 Task: Add Happy Snacks Circus Box Animal Crackers to the cart.
Action: Mouse moved to (278, 145)
Screenshot: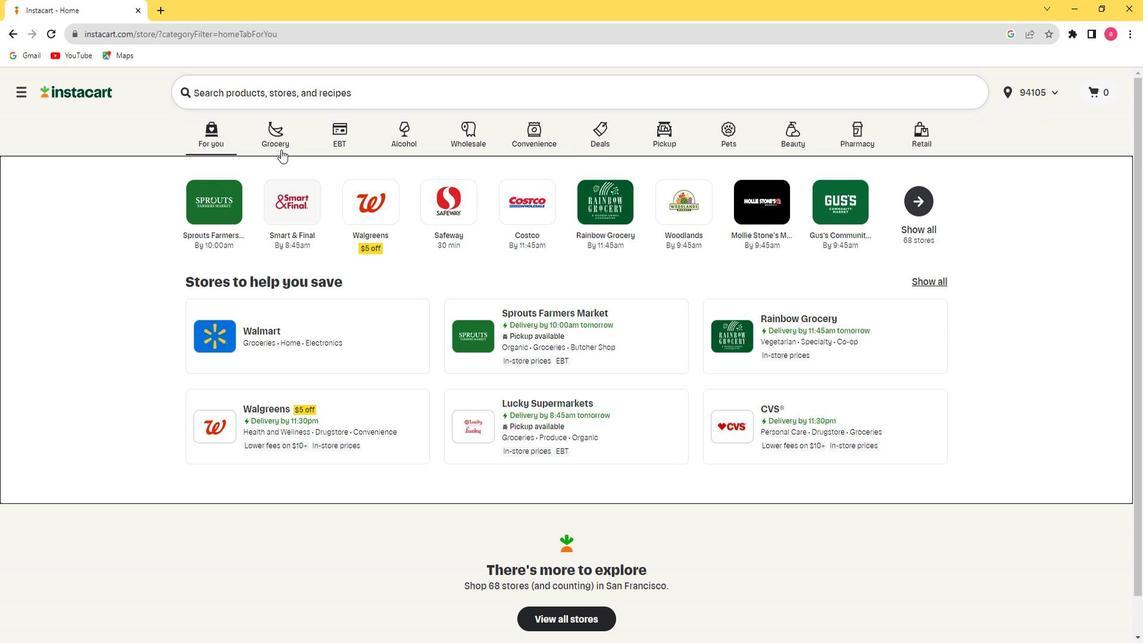 
Action: Mouse pressed left at (278, 145)
Screenshot: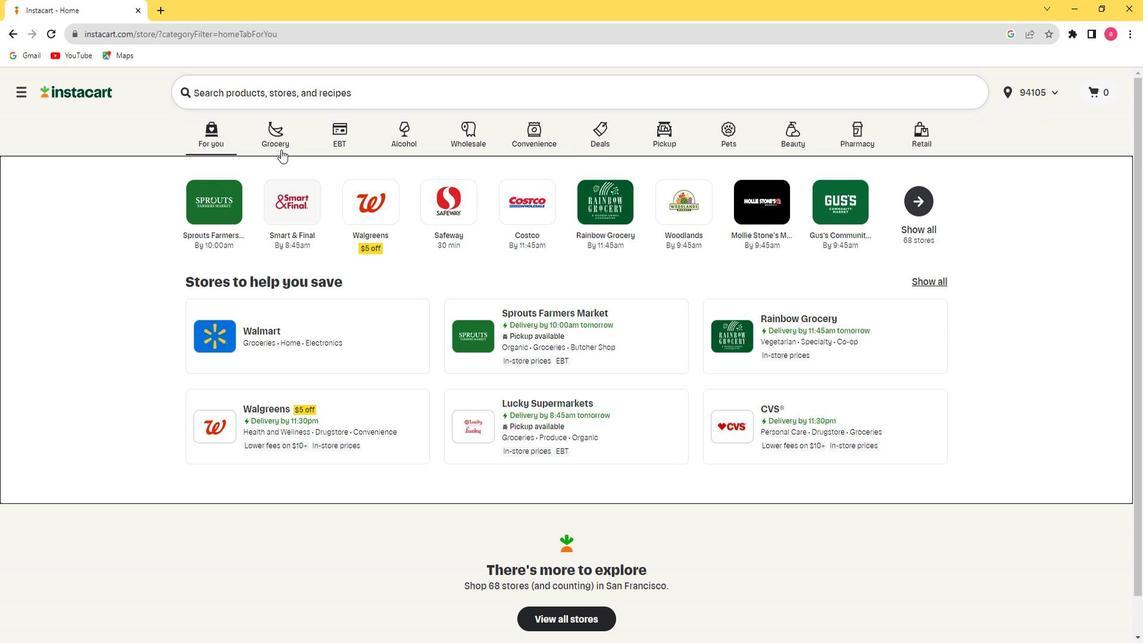 
Action: Mouse moved to (734, 212)
Screenshot: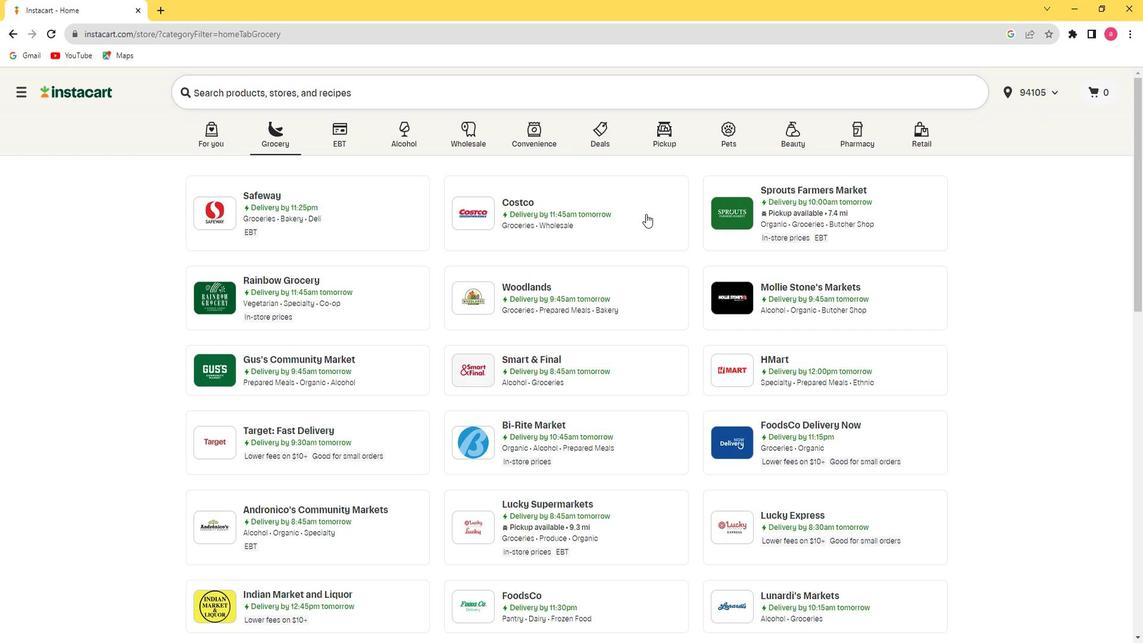 
Action: Mouse pressed left at (734, 212)
Screenshot: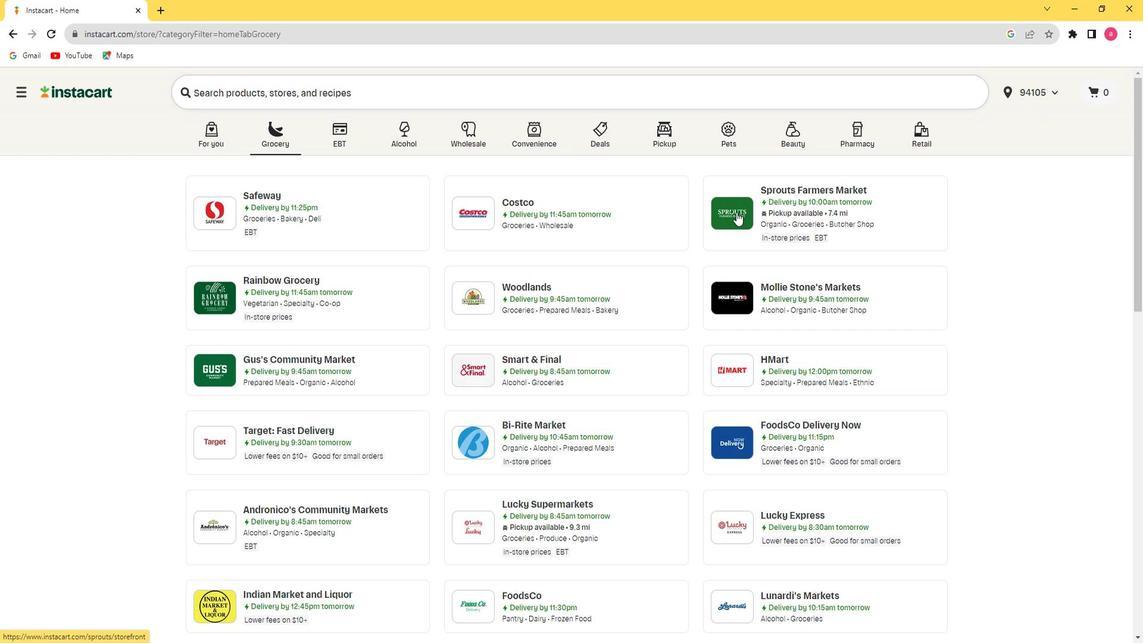 
Action: Mouse moved to (68, 500)
Screenshot: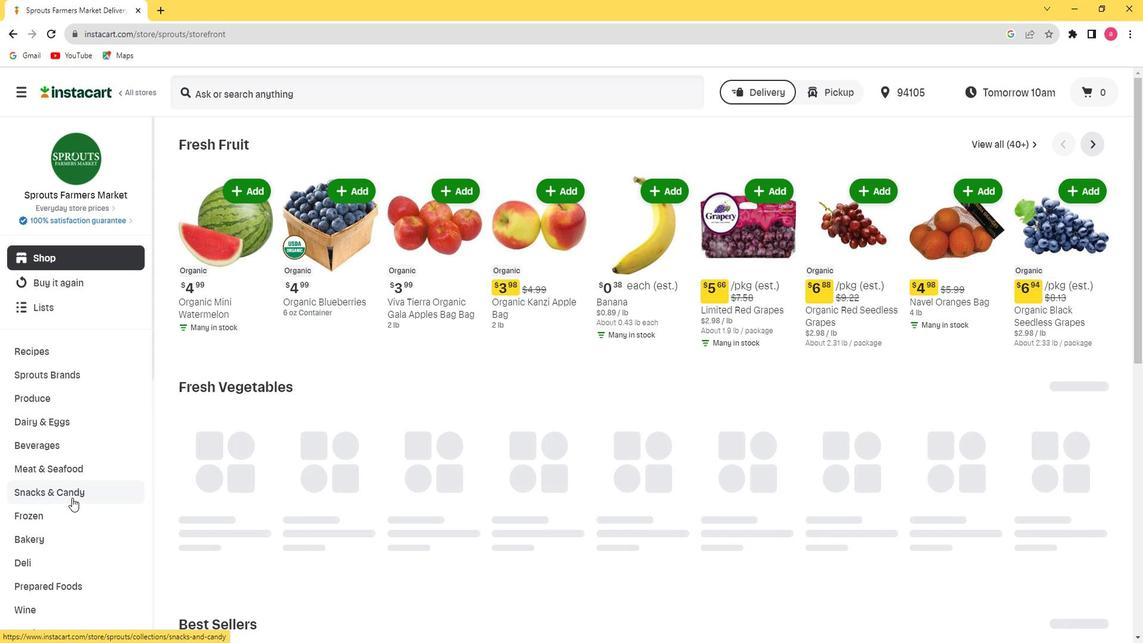 
Action: Mouse pressed left at (68, 500)
Screenshot: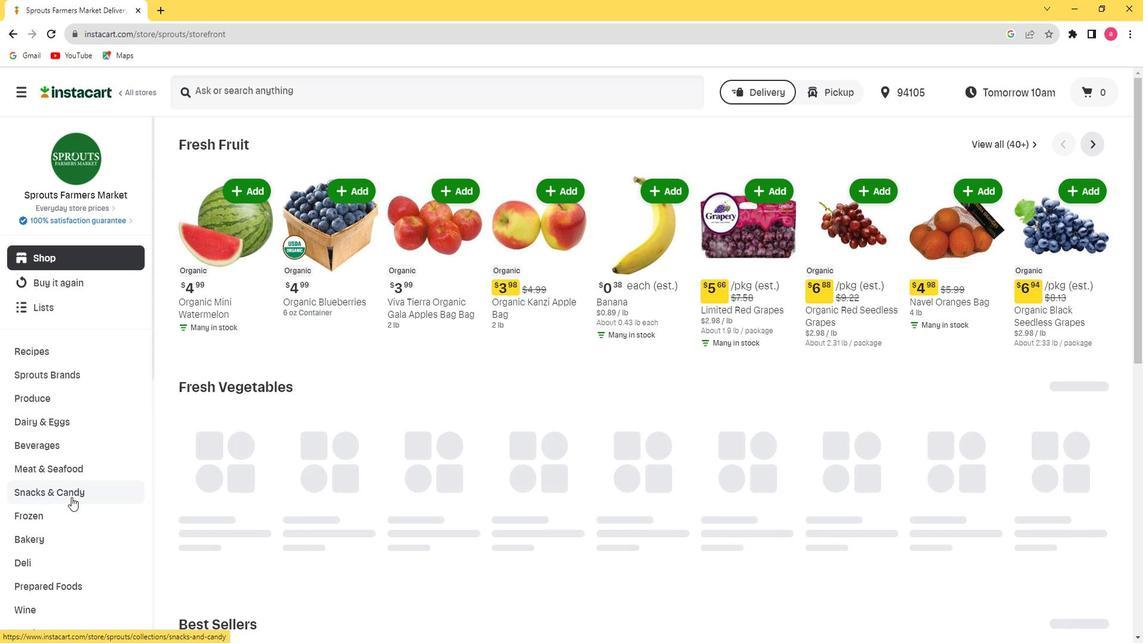 
Action: Mouse moved to (82, 535)
Screenshot: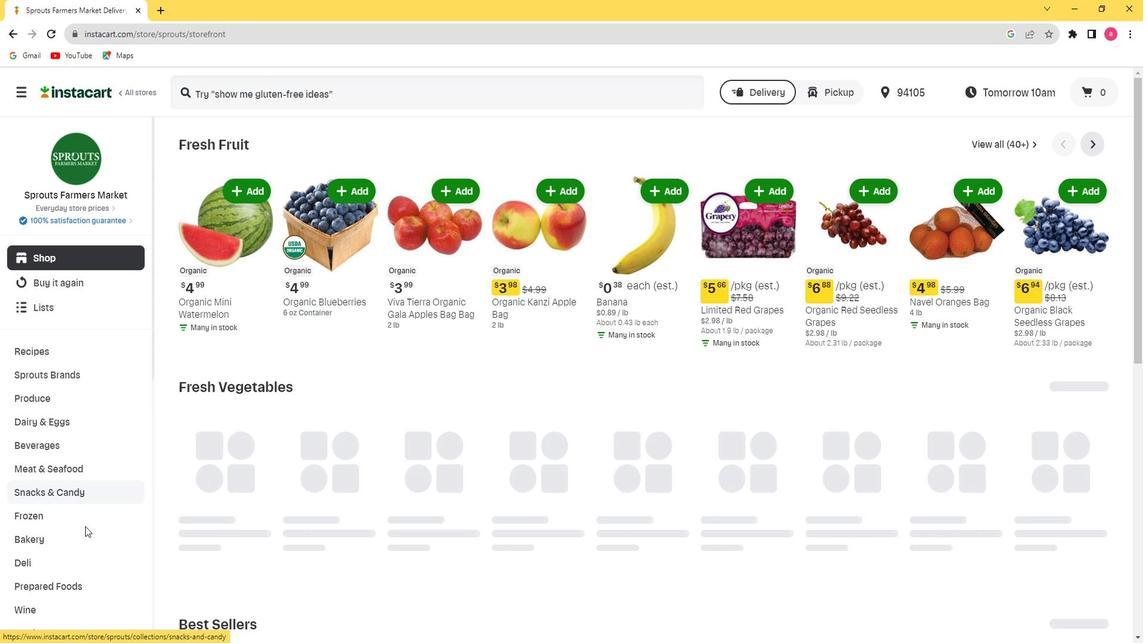 
Action: Mouse scrolled (82, 535) with delta (0, 0)
Screenshot: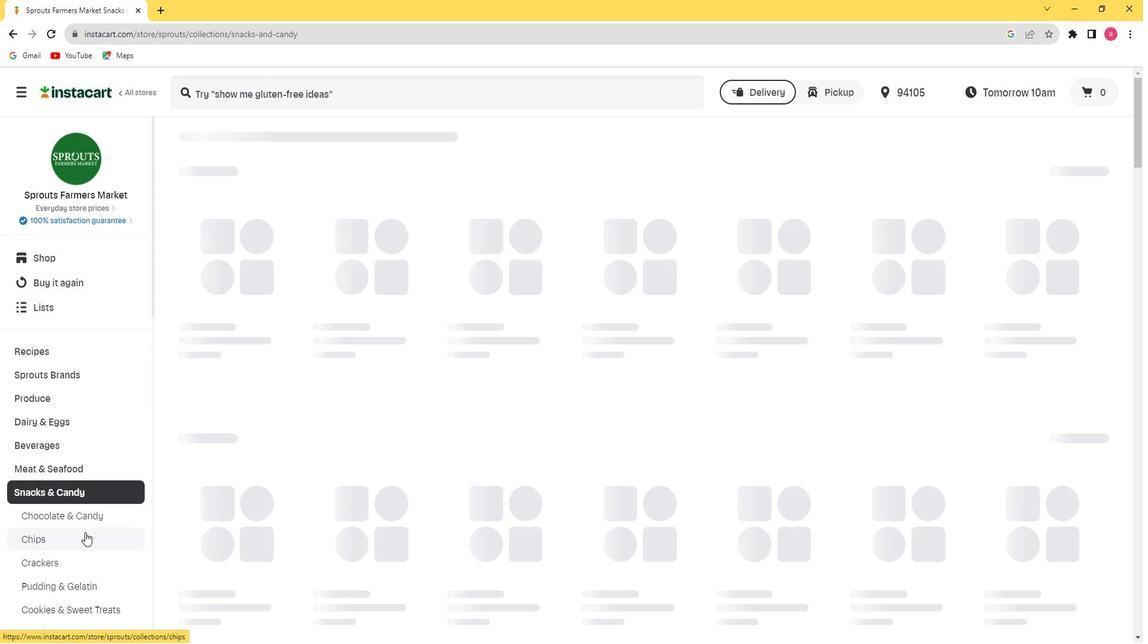 
Action: Mouse scrolled (82, 535) with delta (0, 0)
Screenshot: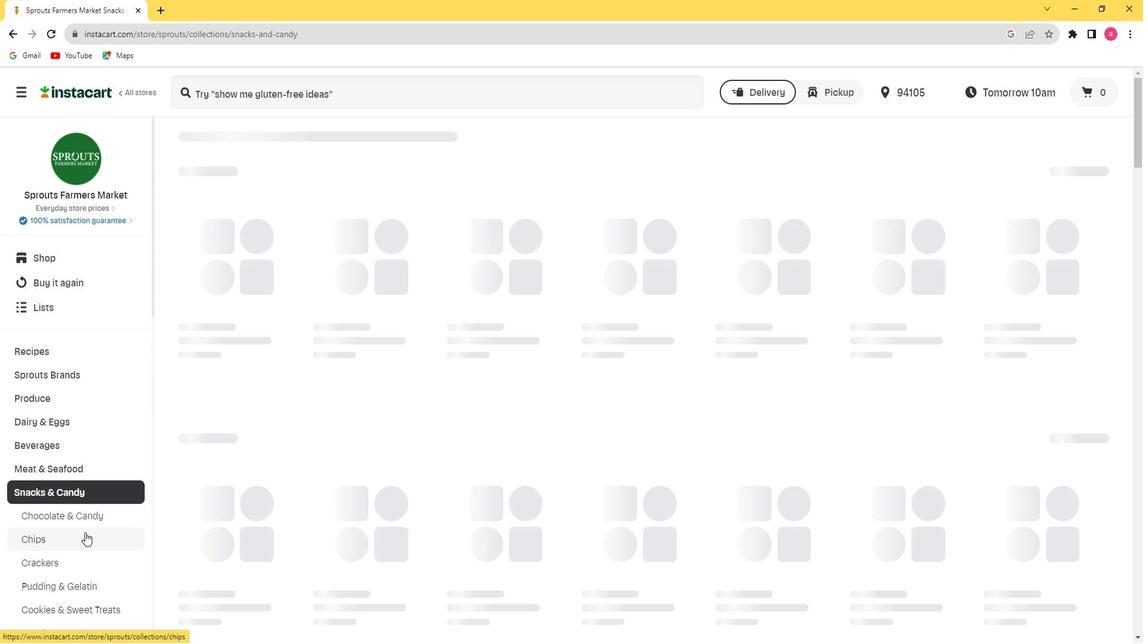 
Action: Mouse scrolled (82, 535) with delta (0, 0)
Screenshot: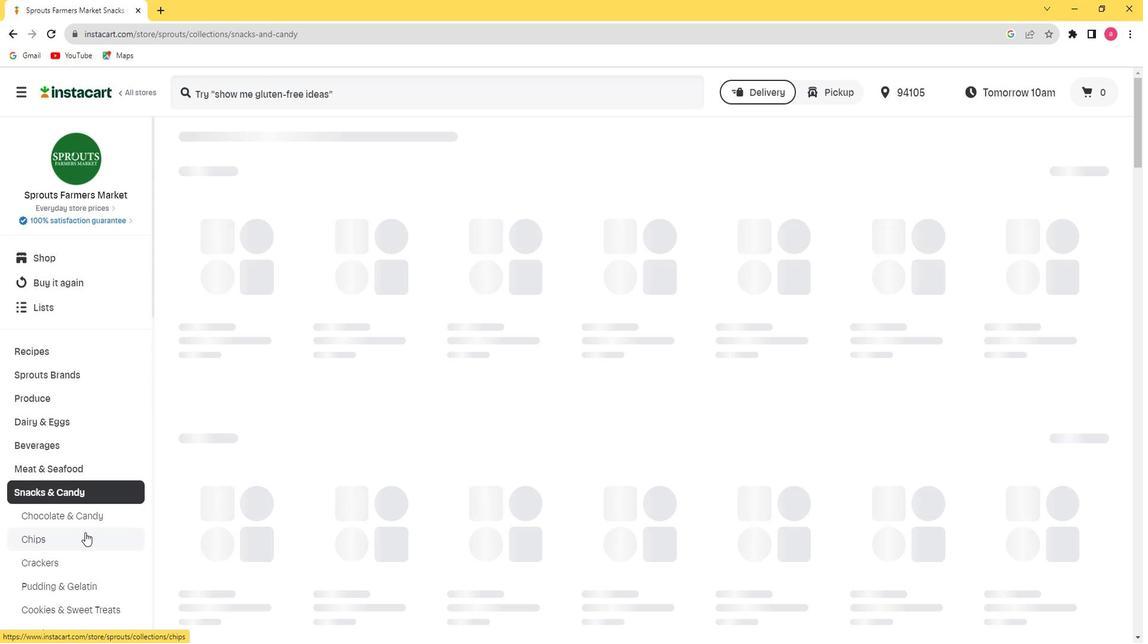 
Action: Mouse scrolled (82, 535) with delta (0, 0)
Screenshot: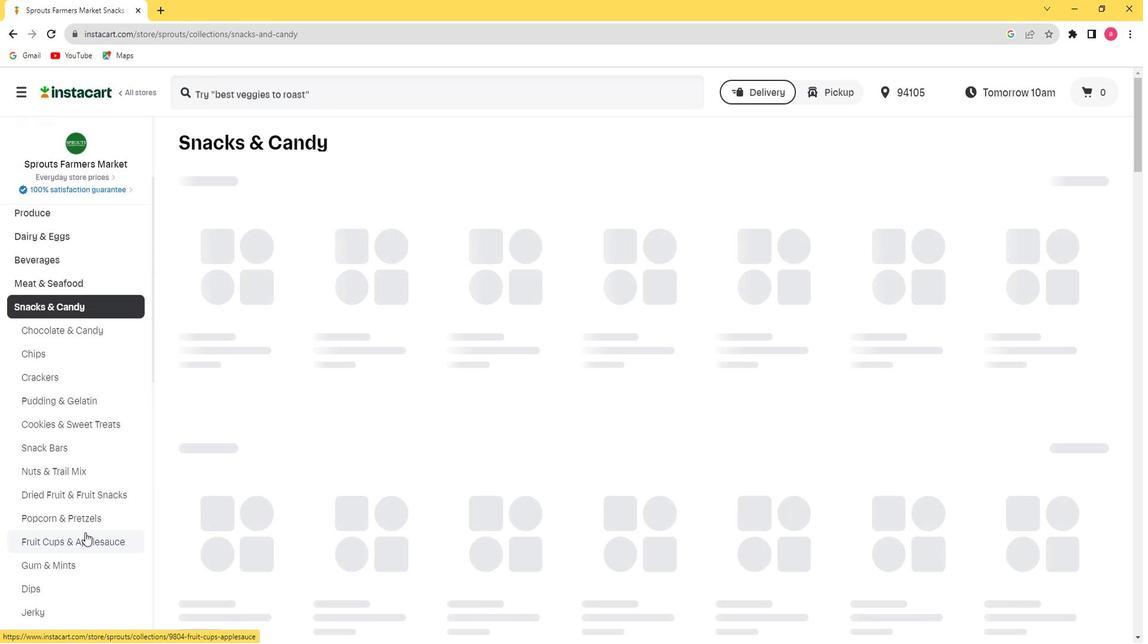 
Action: Mouse moved to (57, 319)
Screenshot: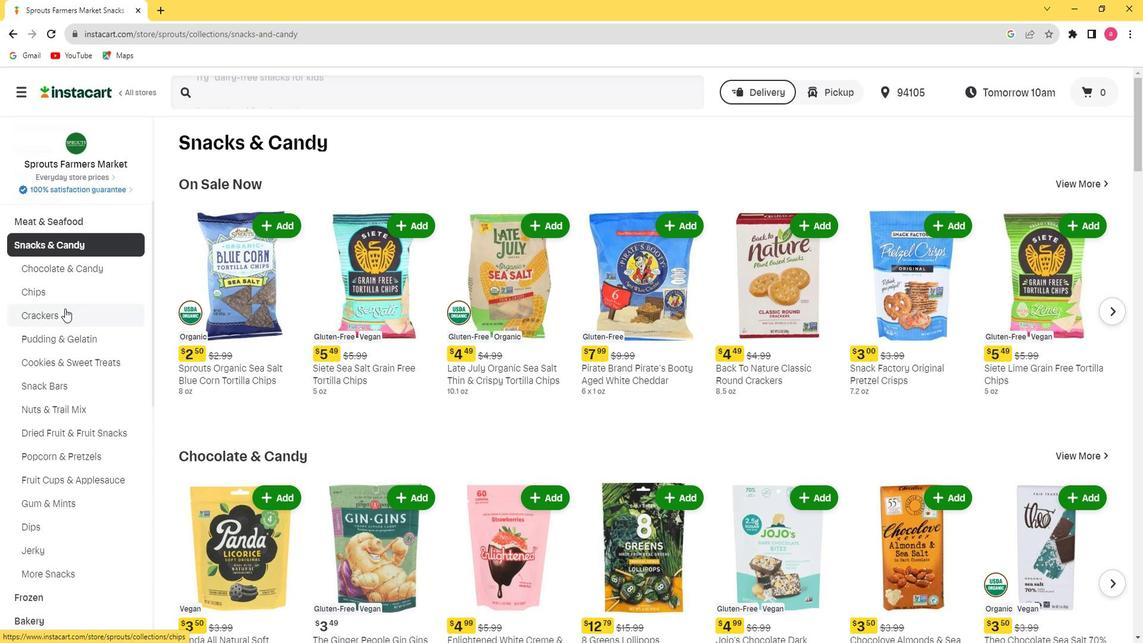 
Action: Mouse pressed left at (57, 319)
Screenshot: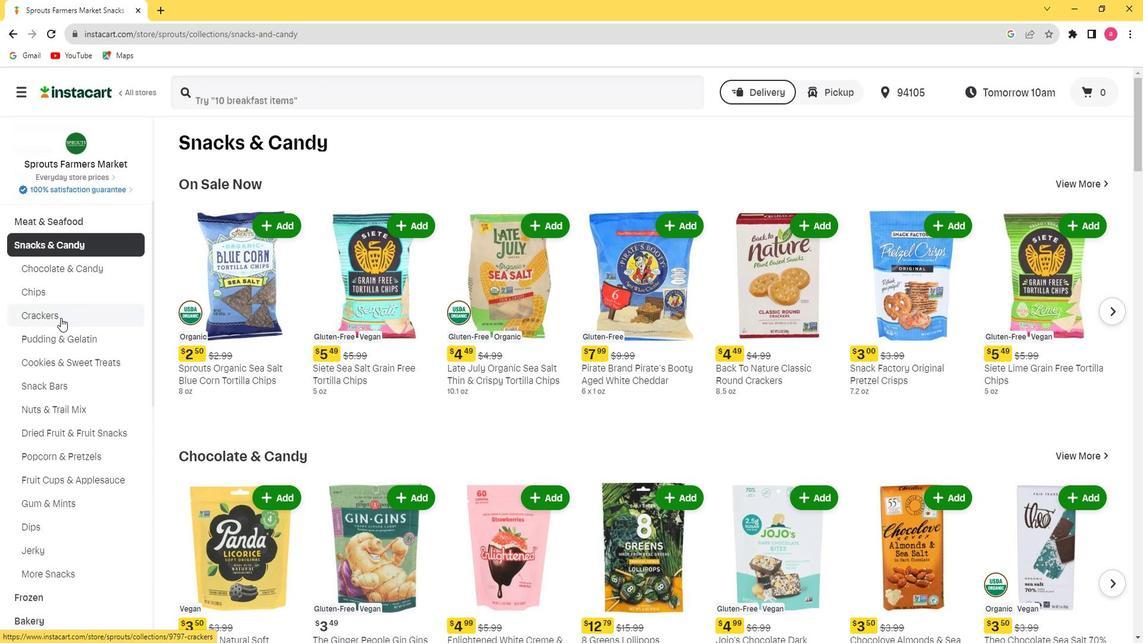 
Action: Mouse moved to (299, 101)
Screenshot: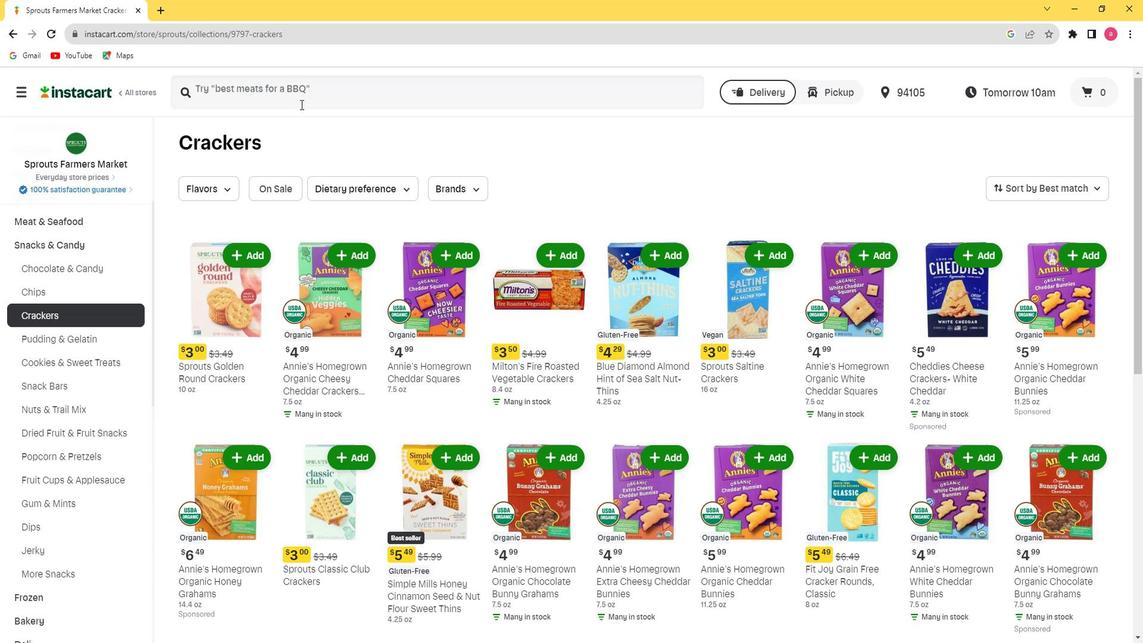 
Action: Mouse pressed left at (299, 101)
Screenshot: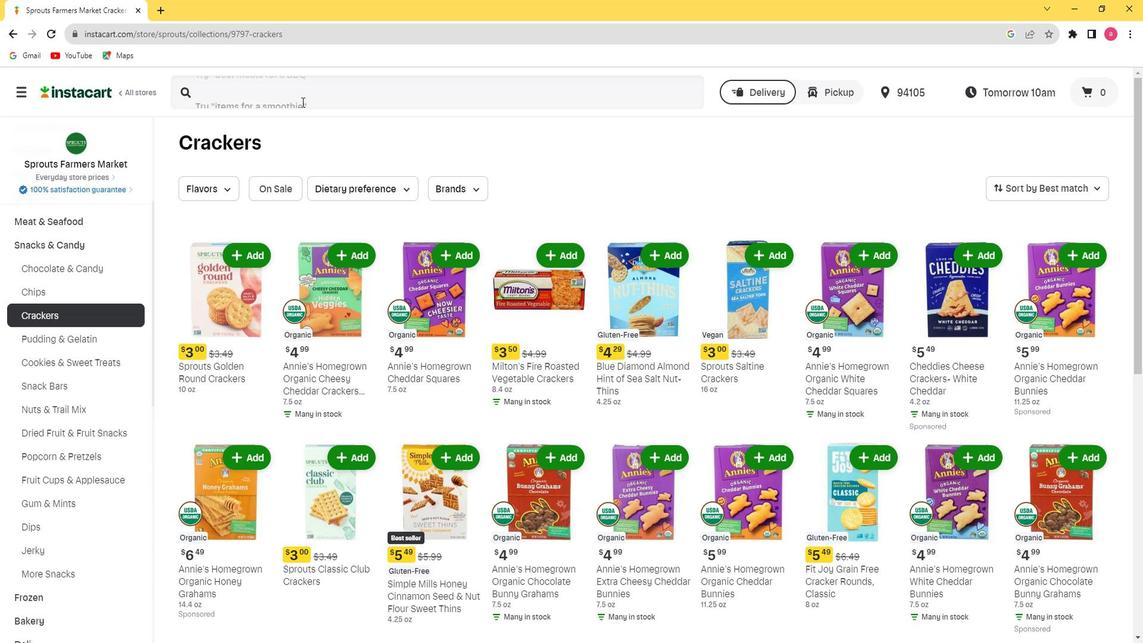 
Action: Key pressed <Key.shift>Happy<Key.space><Key.shift><Key.shift><Key.shift><Key.shift><Key.shift><Key.shift><Key.shift>Snacks<Key.space><Key.shift><Key.shift><Key.shift><Key.shift><Key.shift><Key.shift><Key.shift><Key.shift><Key.shift><Key.shift><Key.shift><Key.shift><Key.shift><Key.shift><Key.shift><Key.shift><Key.shift><Key.shift><Key.shift><Key.shift><Key.shift><Key.shift><Key.shift><Key.shift><Key.shift><Key.shift><Key.shift><Key.shift><Key.shift><Key.shift><Key.shift><Key.shift><Key.shift><Key.shift><Key.shift><Key.shift><Key.shift><Key.shift><Key.shift><Key.shift><Key.shift><Key.shift><Key.shift><Key.shift><Key.shift><Key.shift><Key.shift>Circus<Key.space><Key.shift><Key.shift><Key.shift>Box<Key.space><Key.shift>Animal<Key.space><Key.shift><Key.shift><Key.shift><Key.shift><Key.shift><Key.shift><Key.shift><Key.shift><Key.shift><Key.shift><Key.shift><Key.shift><Key.shift><Key.shift><Key.shift><Key.shift><Key.shift><Key.shift><Key.shift><Key.shift><Key.shift><Key.shift><Key.shift><Key.shift><Key.shift><Key.shift>Crackers<Key.enter>
Screenshot: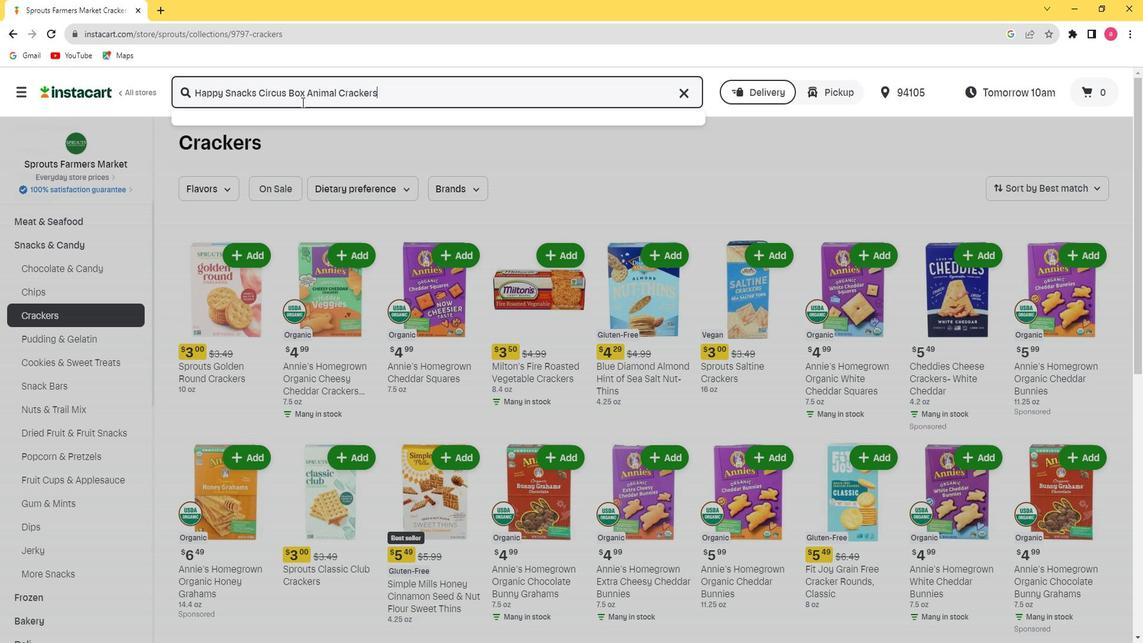 
Action: Mouse moved to (899, 438)
Screenshot: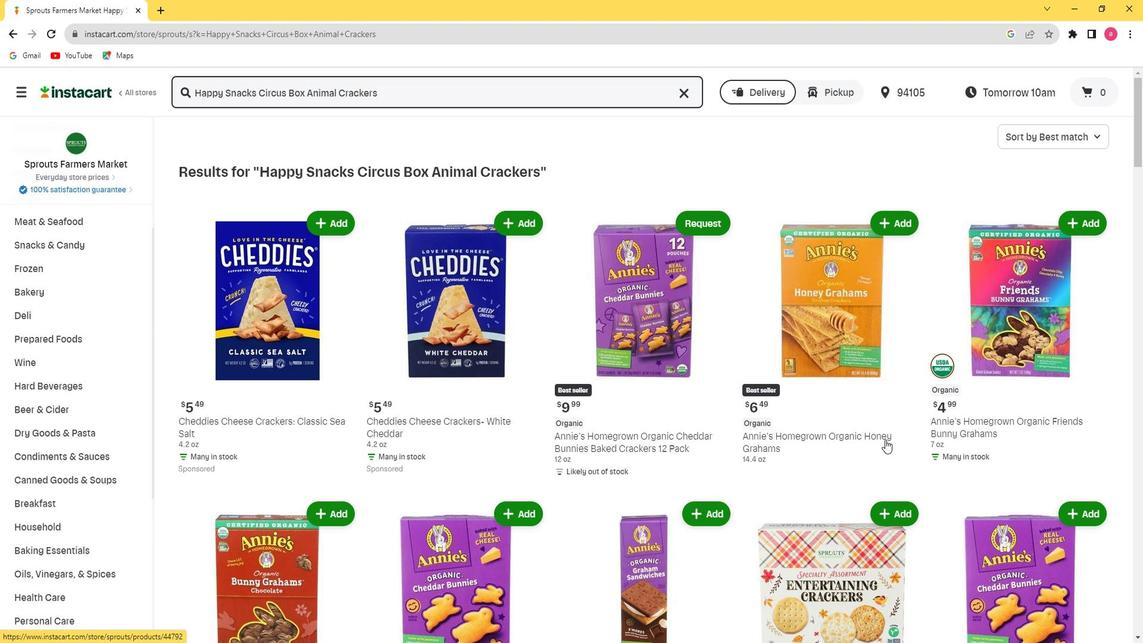 
Action: Mouse scrolled (899, 438) with delta (0, 0)
Screenshot: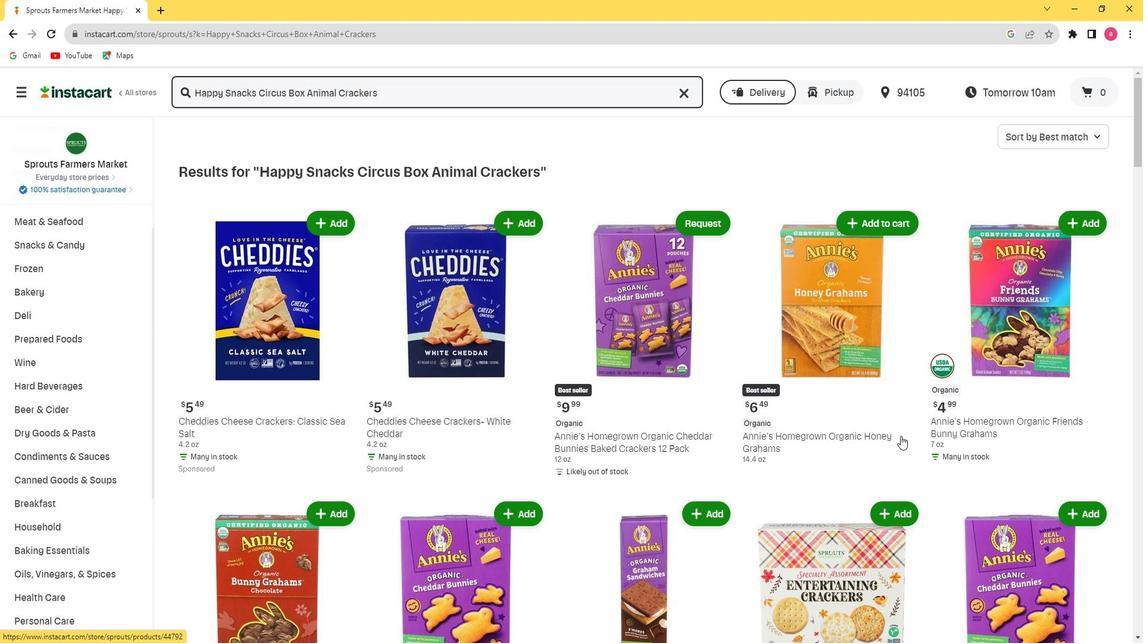 
Action: Mouse scrolled (899, 438) with delta (0, 0)
Screenshot: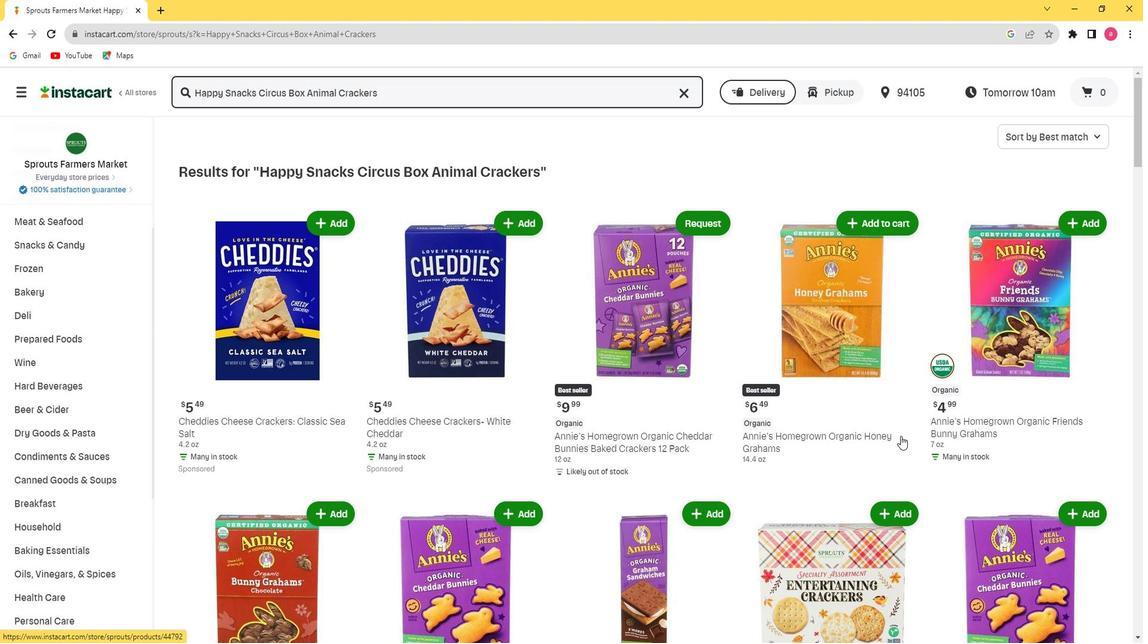 
Action: Mouse scrolled (899, 438) with delta (0, 0)
Screenshot: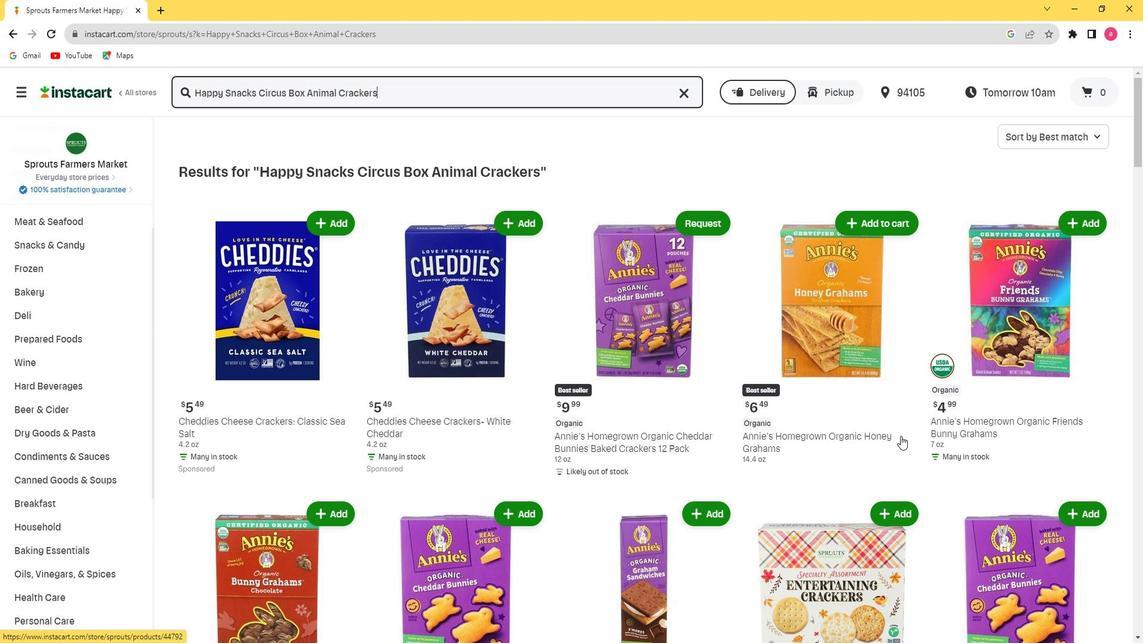 
Action: Mouse scrolled (899, 438) with delta (0, 0)
Screenshot: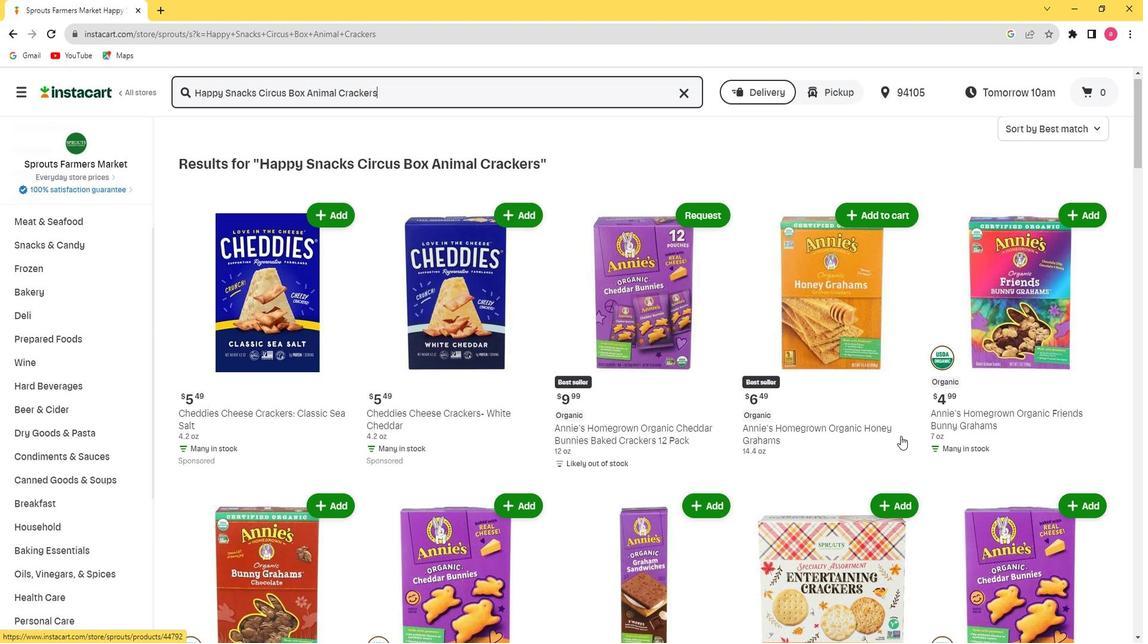 
Action: Mouse moved to (882, 462)
Screenshot: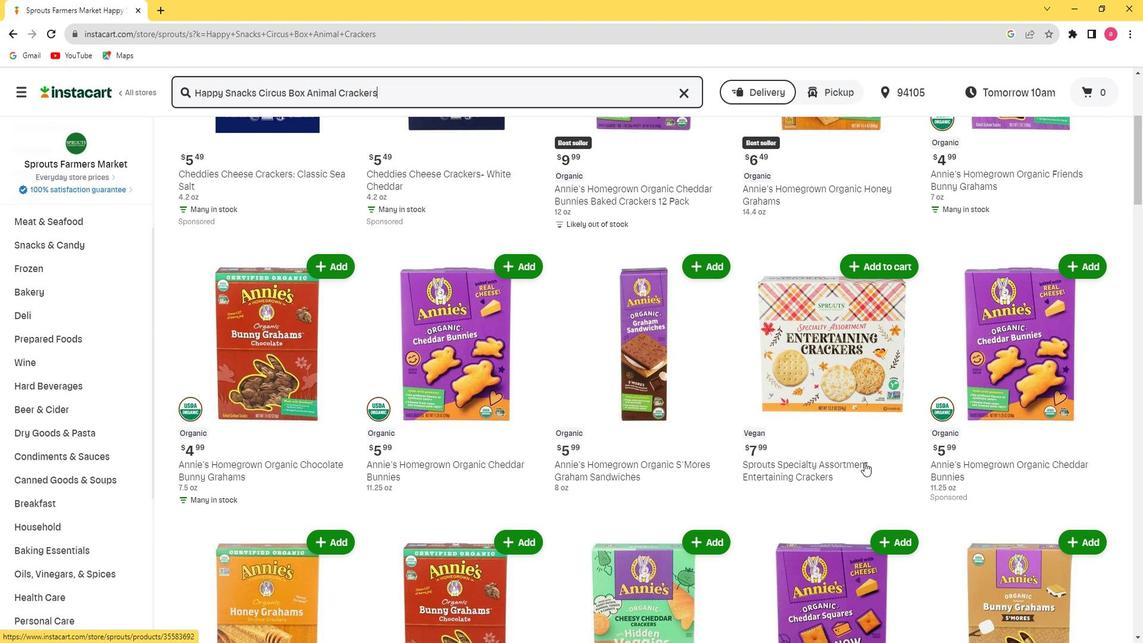 
Action: Mouse scrolled (882, 461) with delta (0, -1)
Screenshot: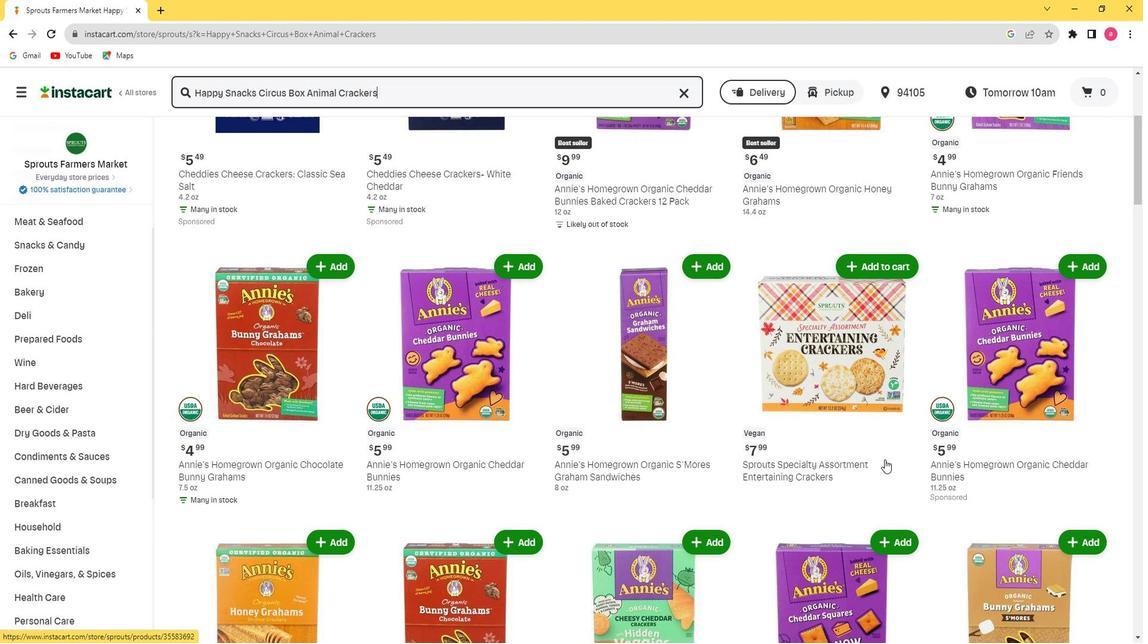 
Action: Mouse scrolled (882, 461) with delta (0, -1)
Screenshot: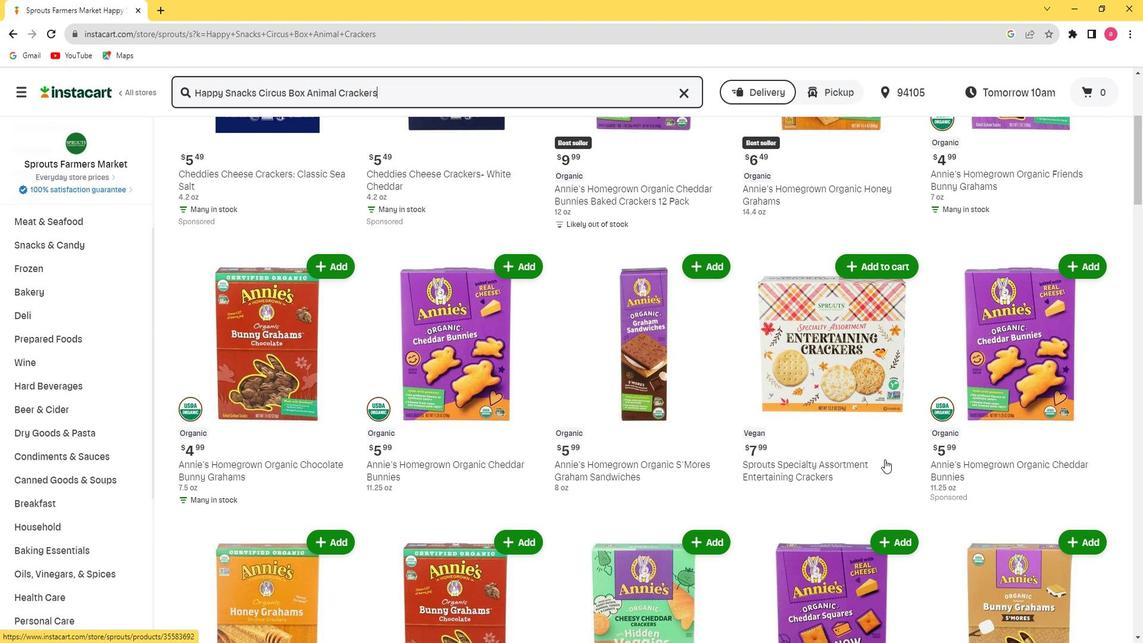 
Action: Mouse scrolled (882, 461) with delta (0, -1)
Screenshot: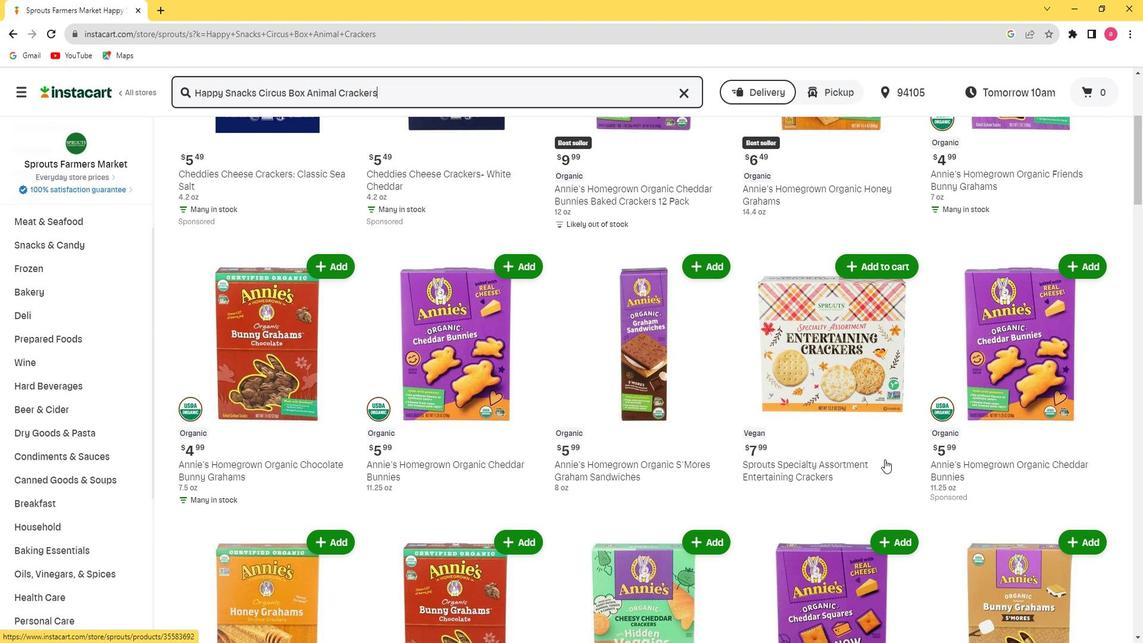 
Action: Mouse scrolled (882, 461) with delta (0, -1)
Screenshot: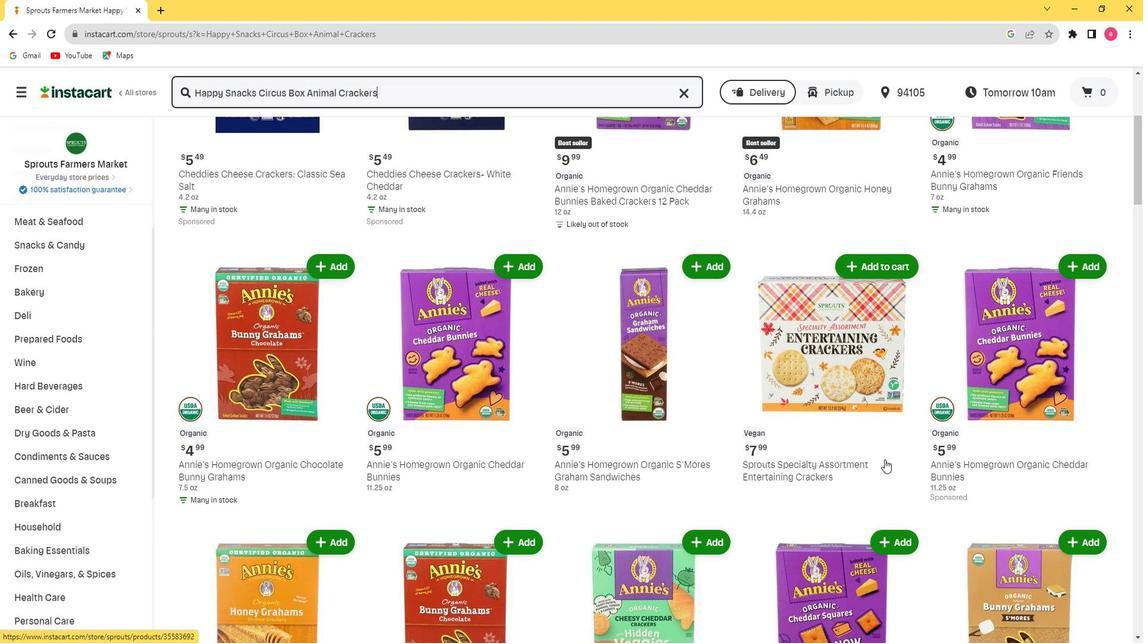 
Action: Mouse moved to (923, 507)
Screenshot: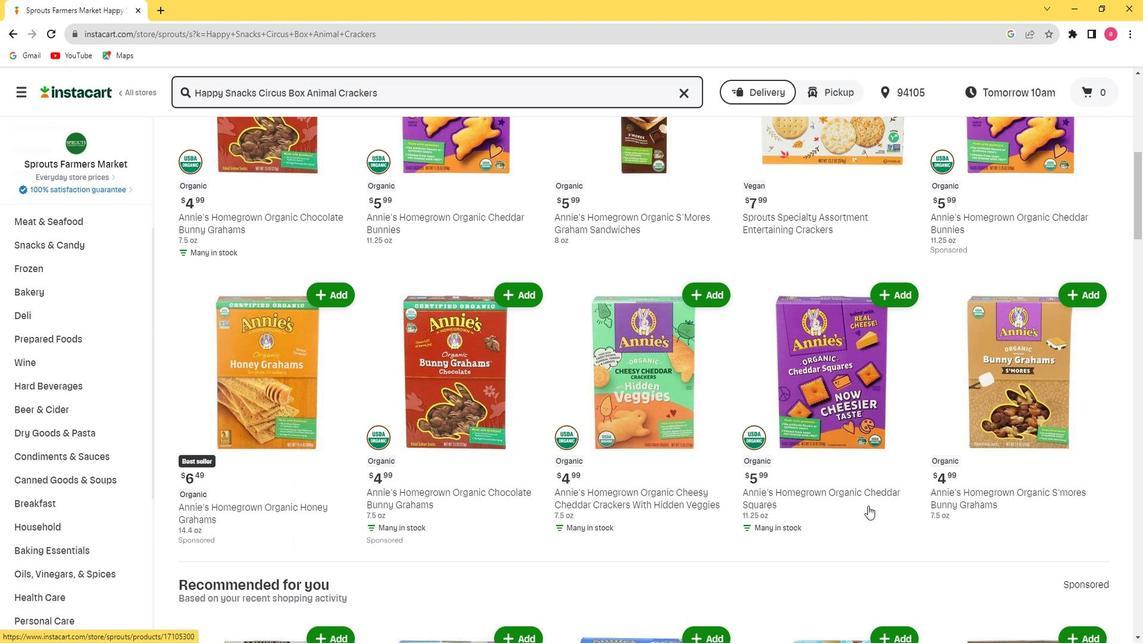 
Action: Mouse scrolled (923, 506) with delta (0, 0)
Screenshot: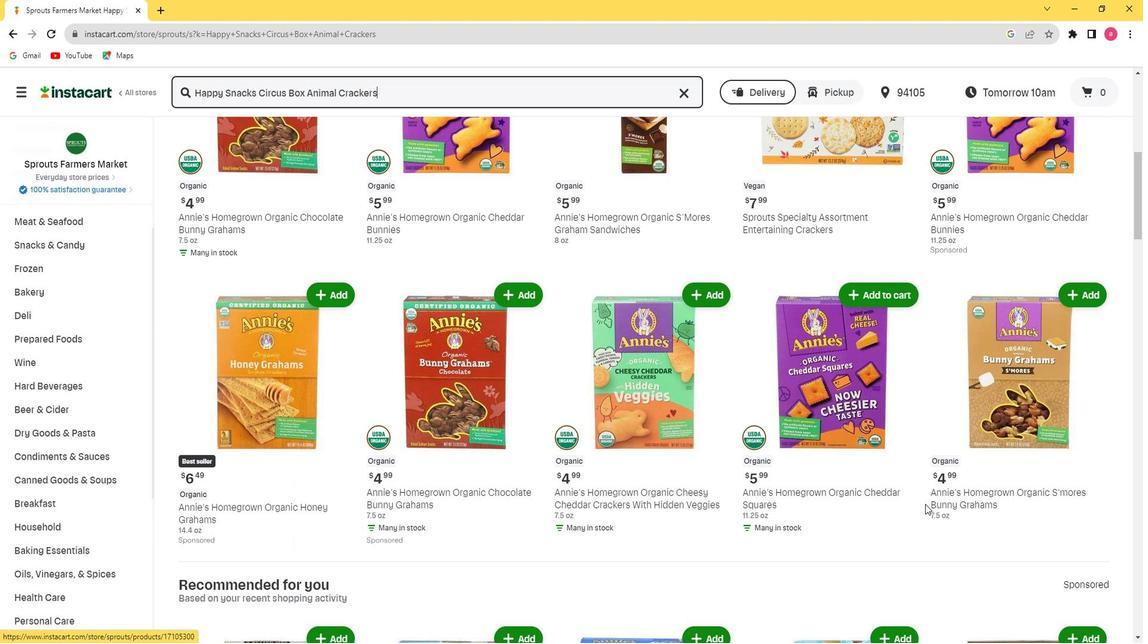 
Action: Mouse scrolled (923, 506) with delta (0, 0)
Screenshot: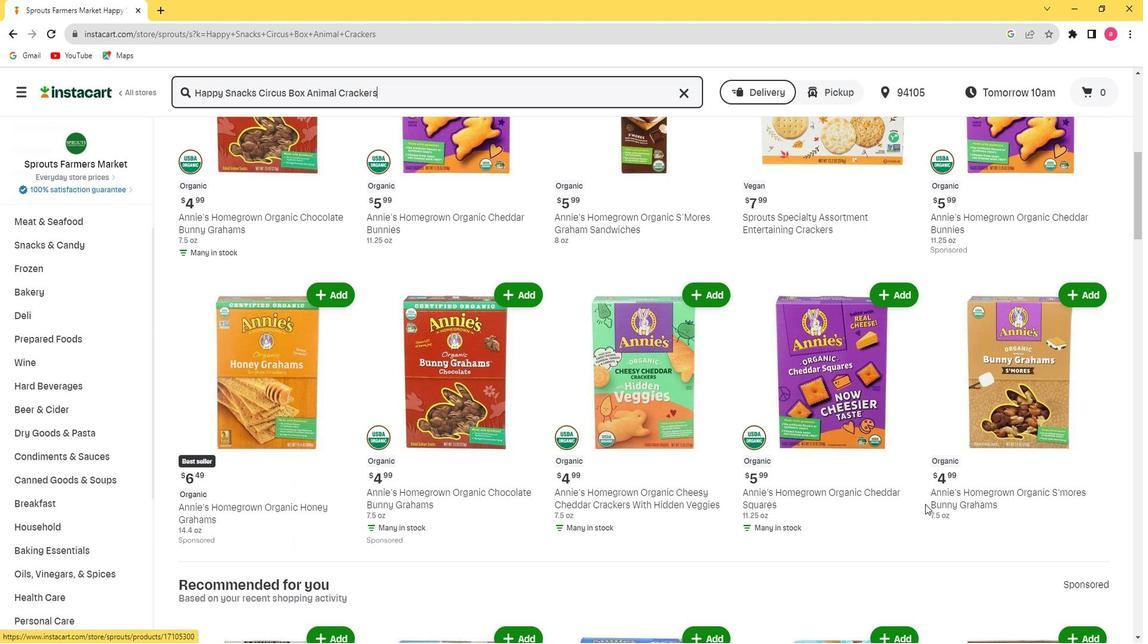 
Action: Mouse scrolled (923, 506) with delta (0, 0)
Screenshot: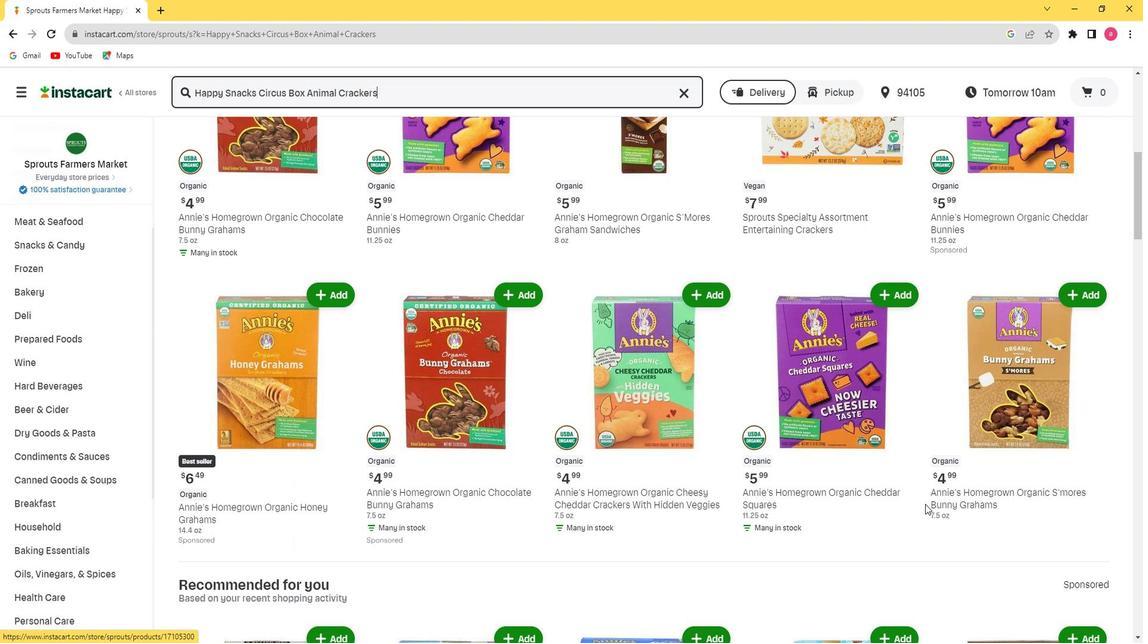 
Action: Mouse scrolled (923, 506) with delta (0, 0)
Screenshot: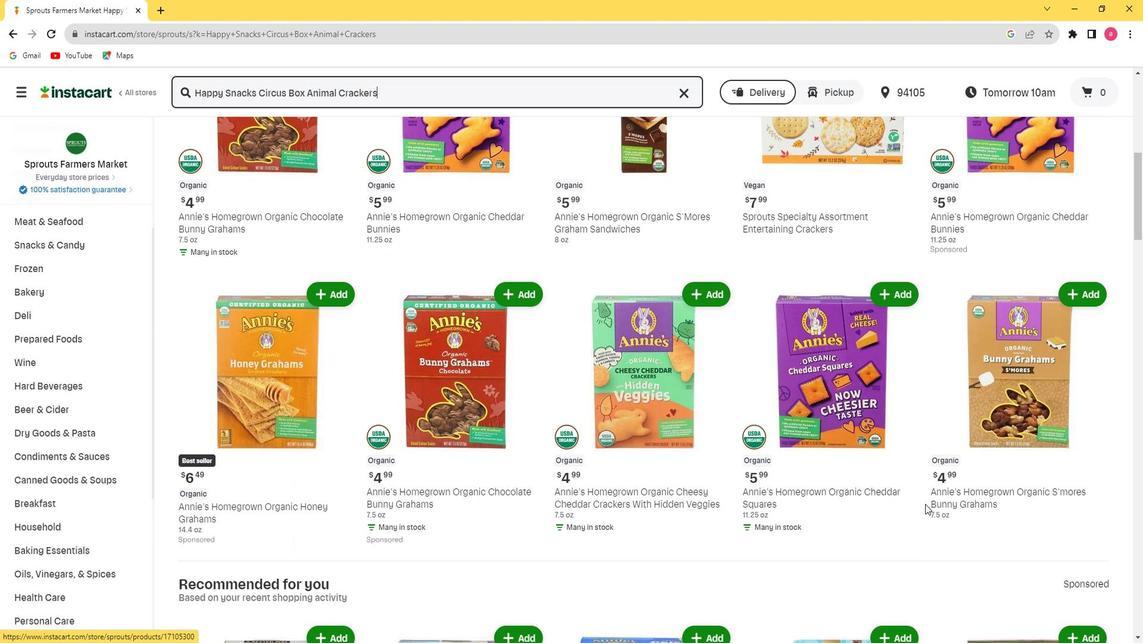 
Action: Mouse moved to (335, 508)
Screenshot: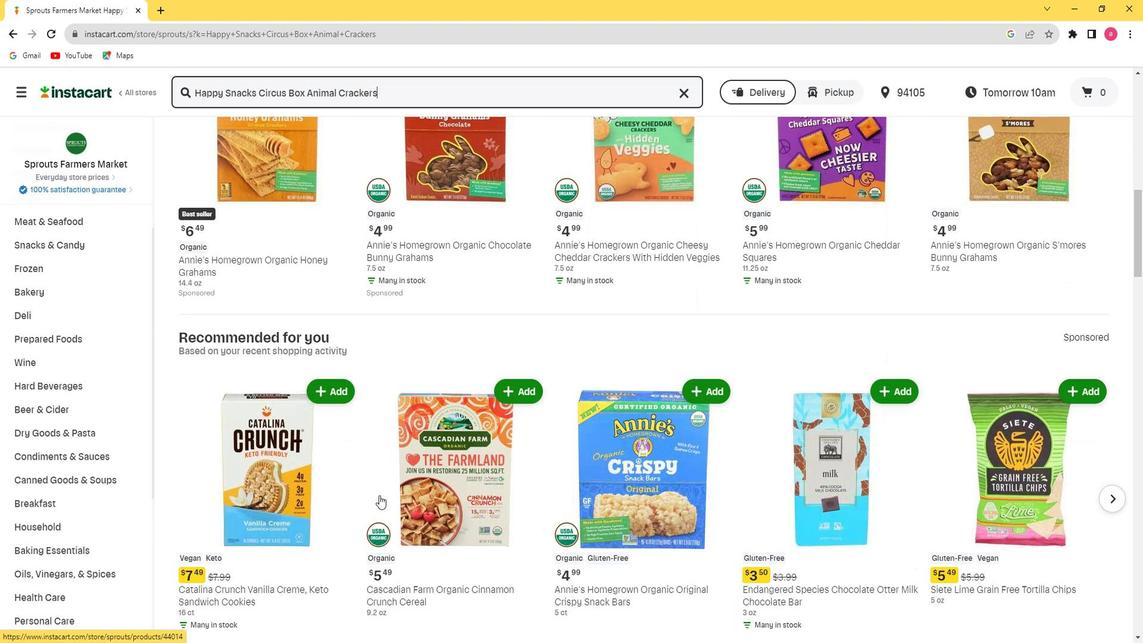 
Action: Mouse scrolled (335, 509) with delta (0, 0)
Screenshot: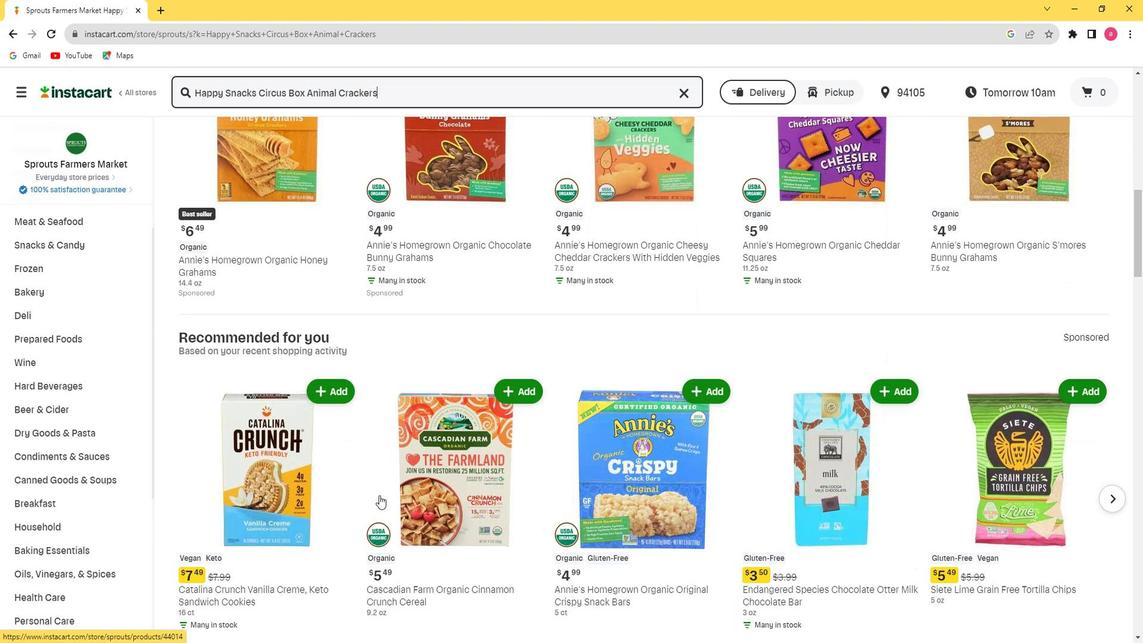 
Action: Mouse moved to (333, 509)
Screenshot: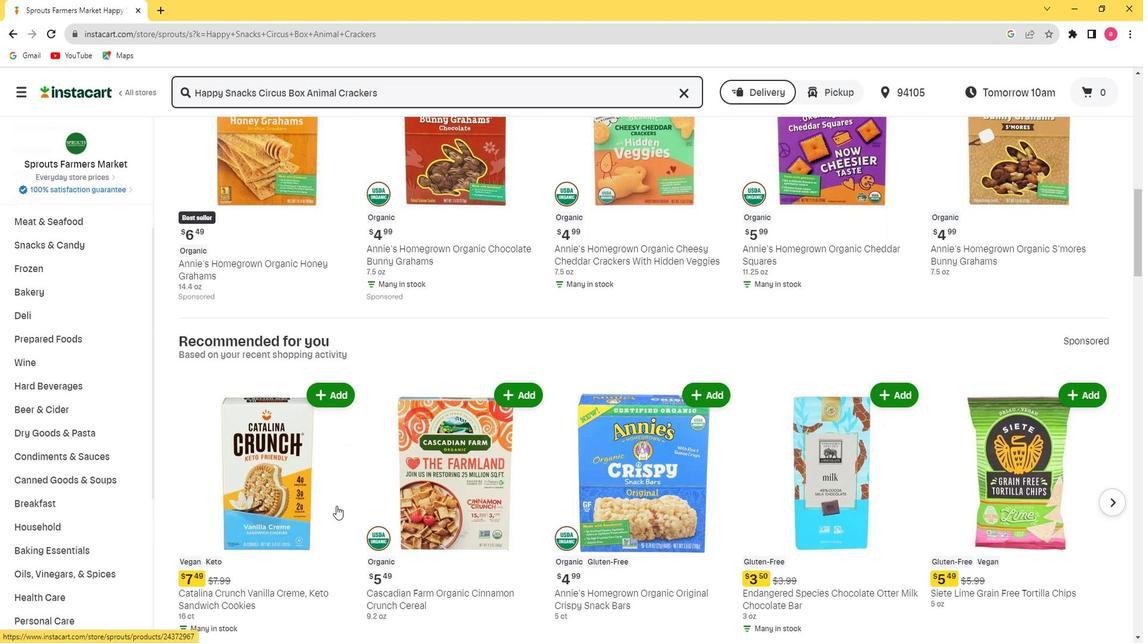 
Action: Mouse scrolled (333, 508) with delta (0, 0)
Screenshot: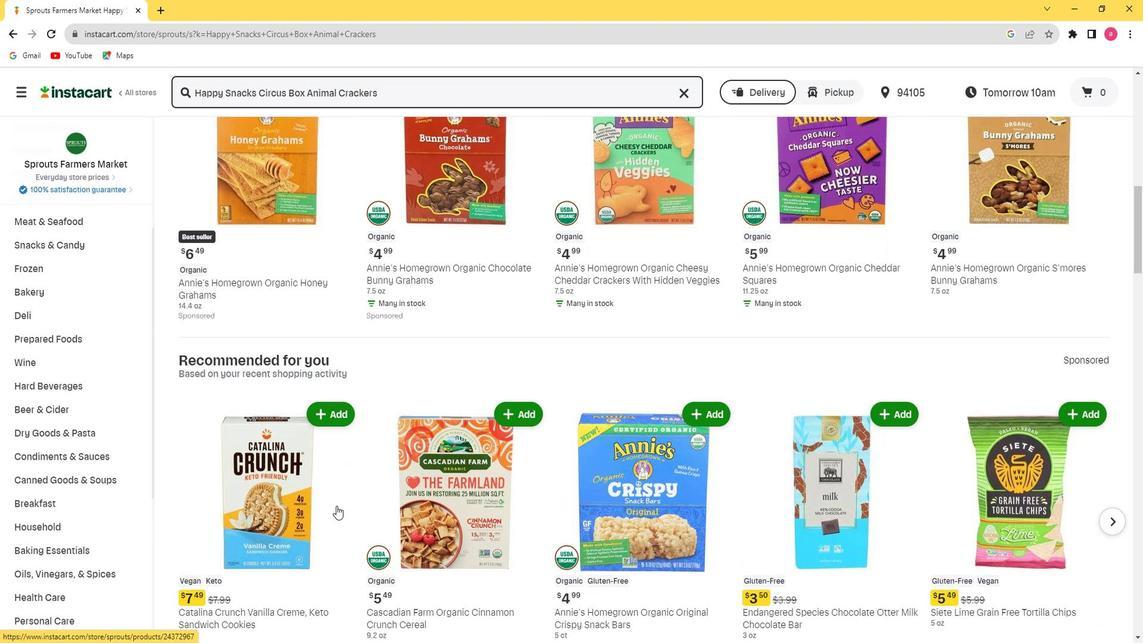 
Action: Mouse scrolled (333, 508) with delta (0, 0)
Screenshot: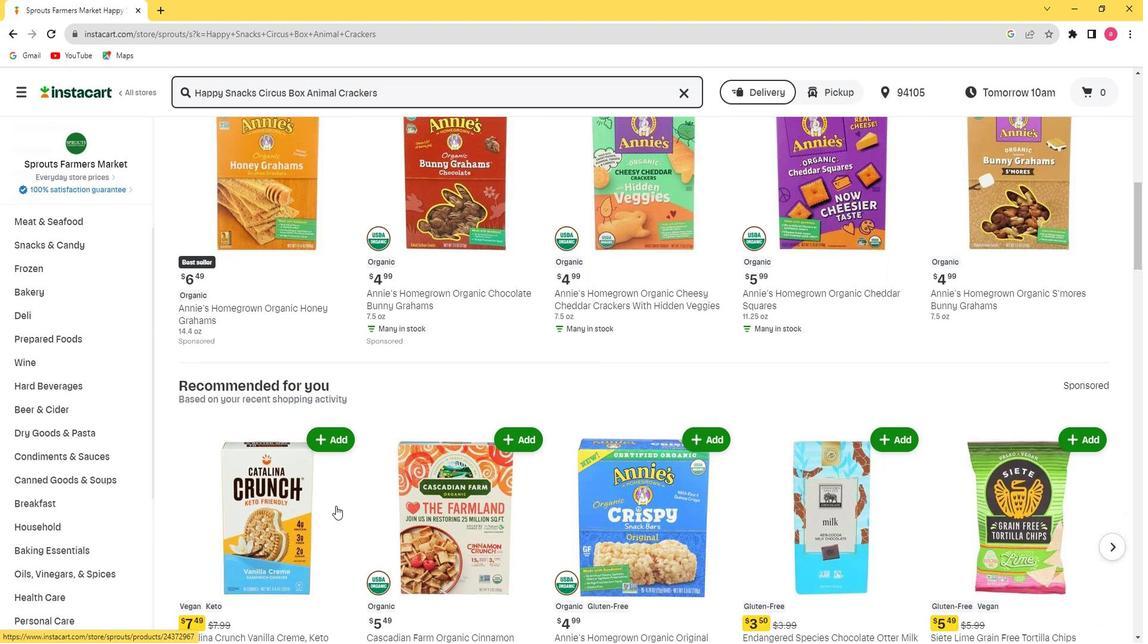 
Action: Mouse moved to (246, 523)
Screenshot: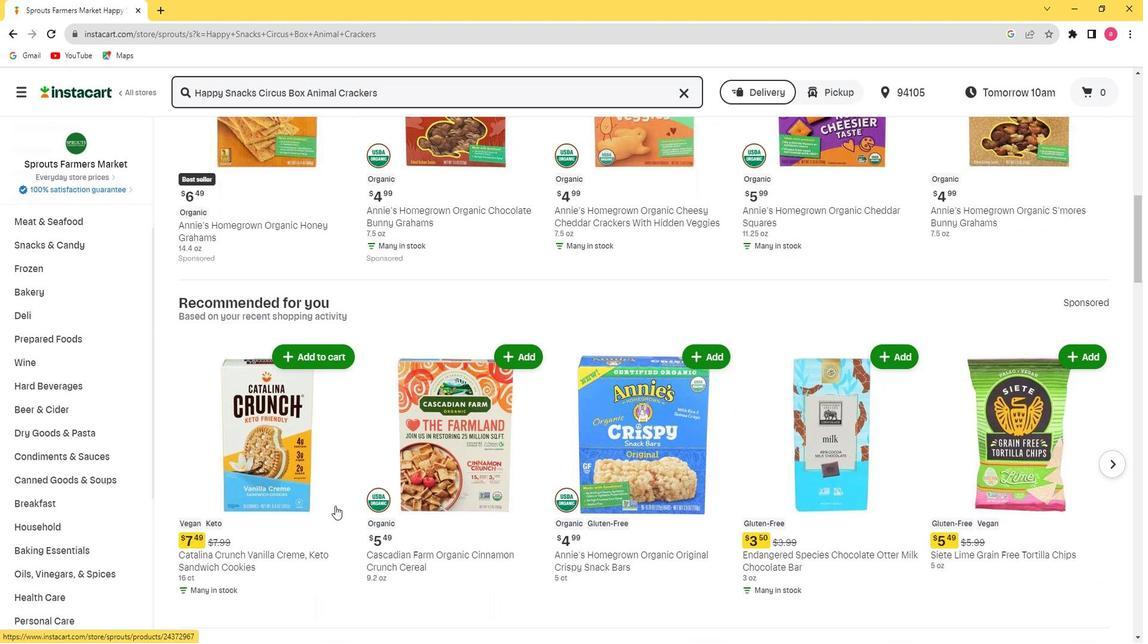 
Action: Mouse scrolled (246, 524) with delta (0, 0)
Screenshot: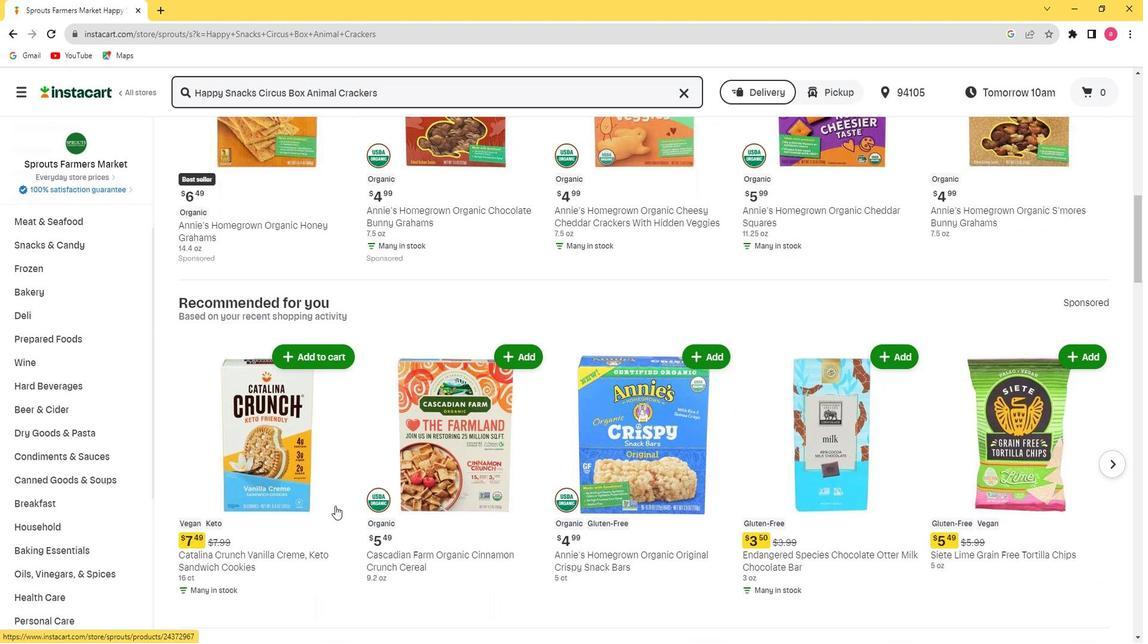 
Action: Mouse moved to (247, 530)
Screenshot: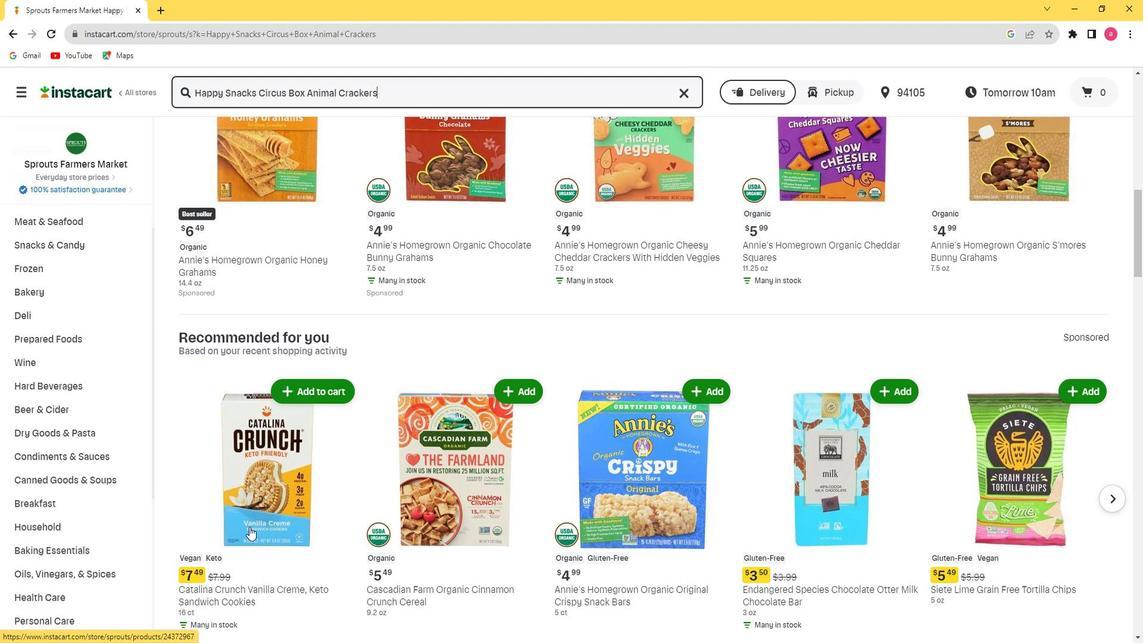 
Action: Mouse scrolled (247, 529) with delta (0, 0)
Screenshot: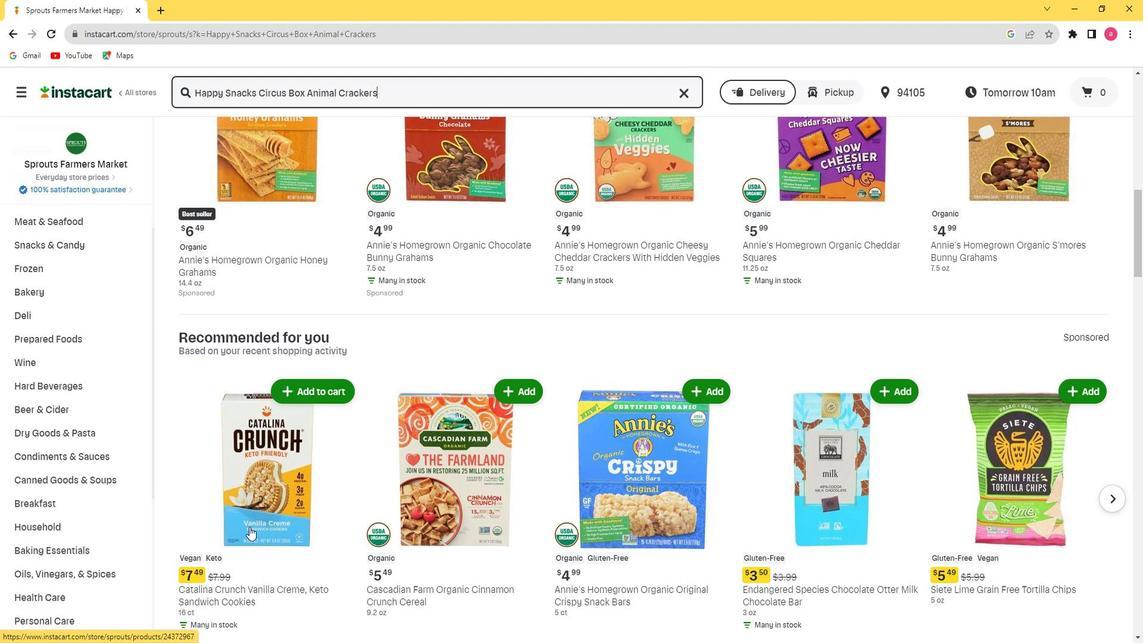 
Action: Mouse moved to (248, 530)
Screenshot: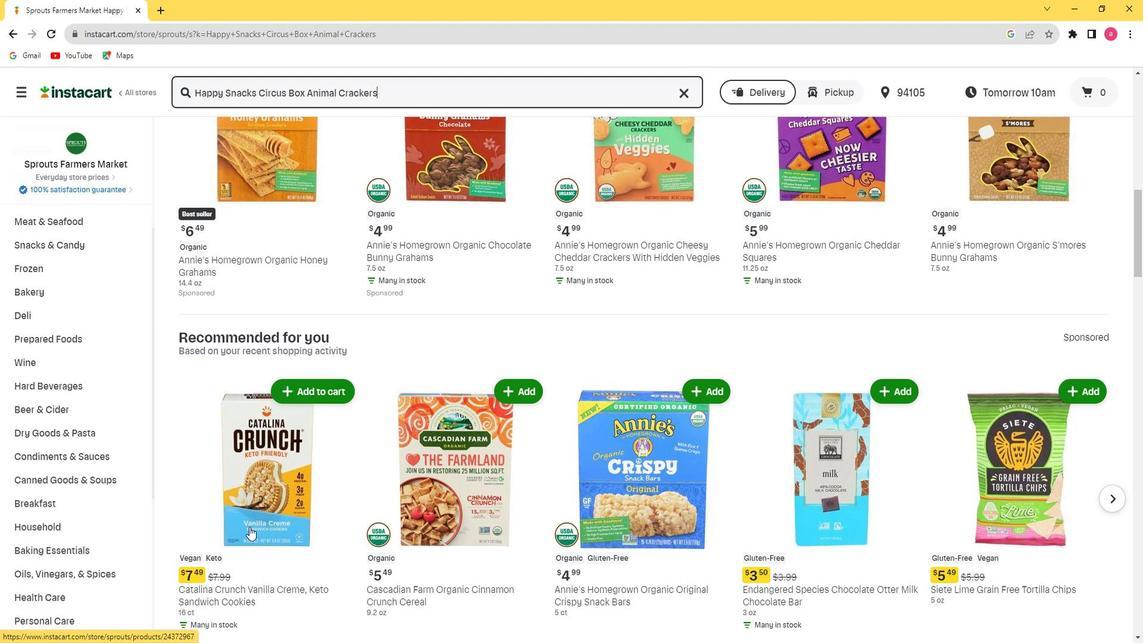 
Action: Mouse scrolled (248, 529) with delta (0, 0)
Screenshot: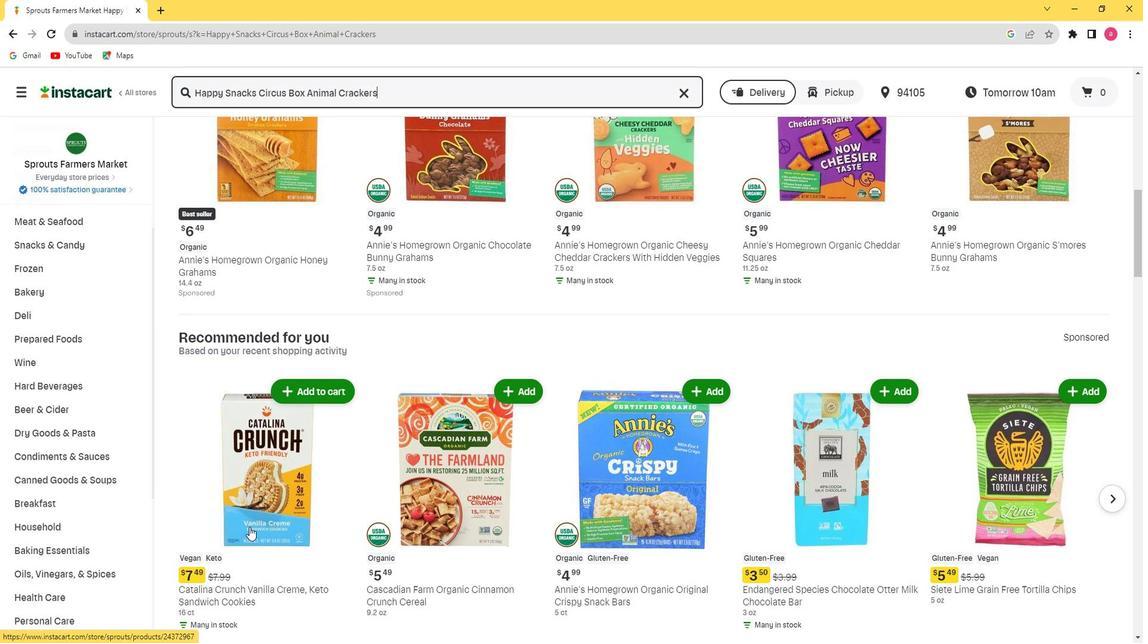 
Action: Mouse scrolled (248, 529) with delta (0, 0)
Screenshot: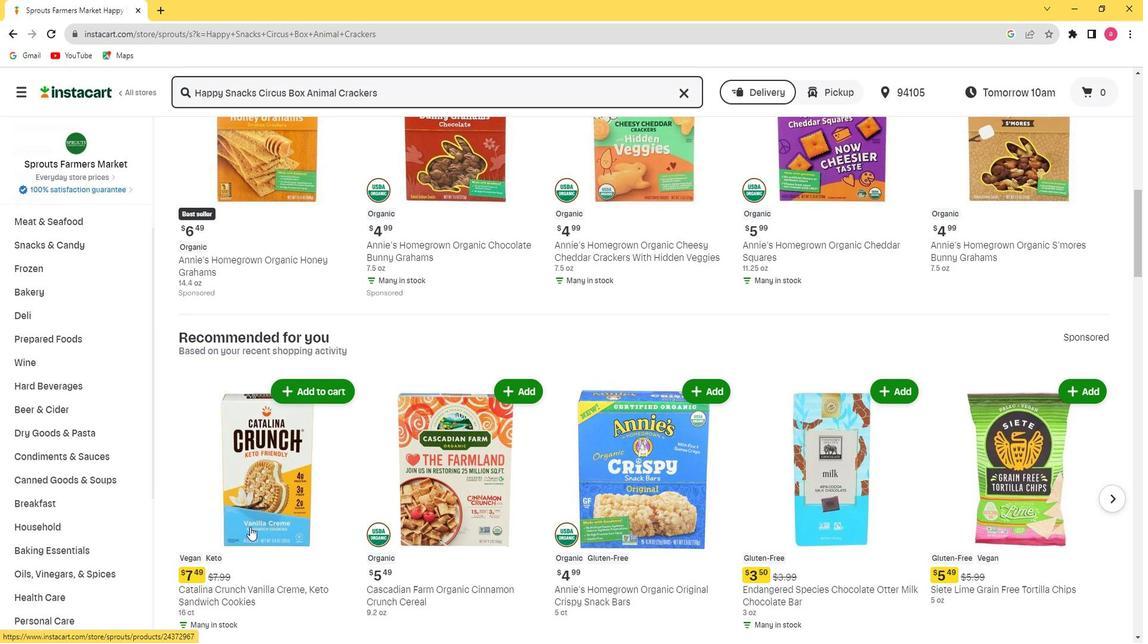 
Action: Mouse moved to (932, 430)
Screenshot: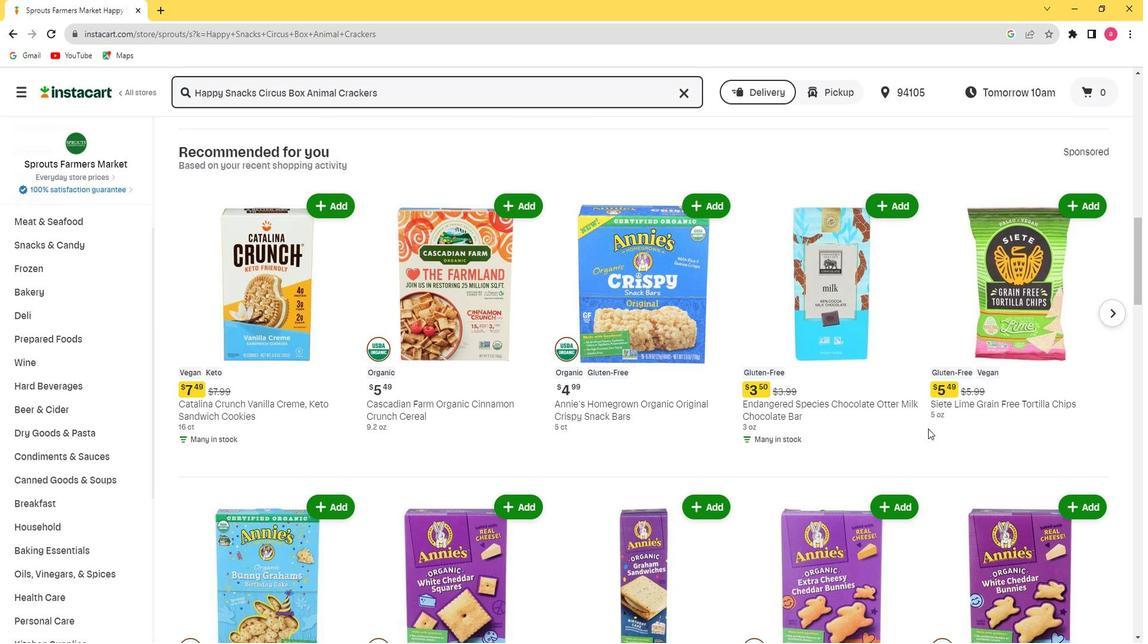 
Action: Mouse scrolled (932, 429) with delta (0, 0)
Screenshot: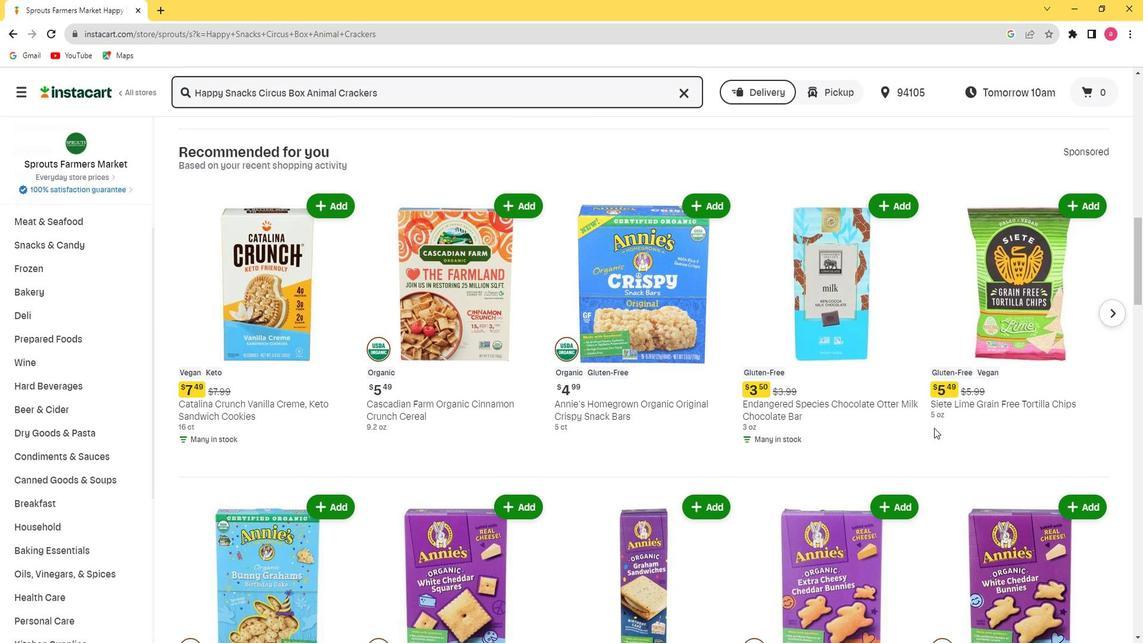 
Action: Mouse scrolled (932, 429) with delta (0, 0)
Screenshot: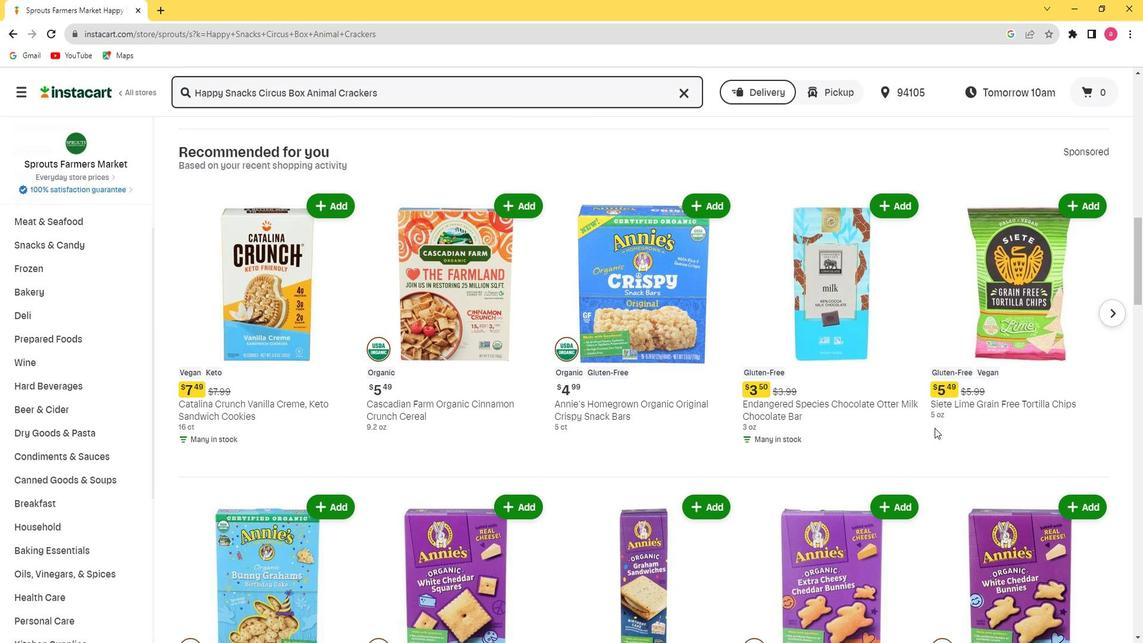 
Action: Mouse scrolled (932, 429) with delta (0, 0)
Screenshot: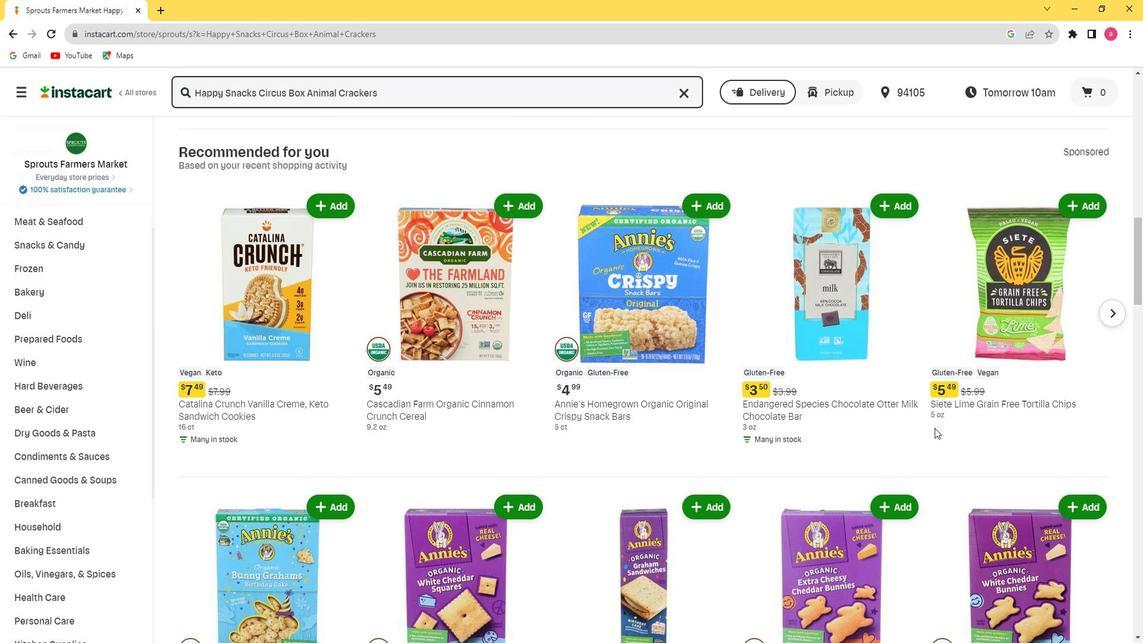
Action: Mouse scrolled (932, 429) with delta (0, 0)
Screenshot: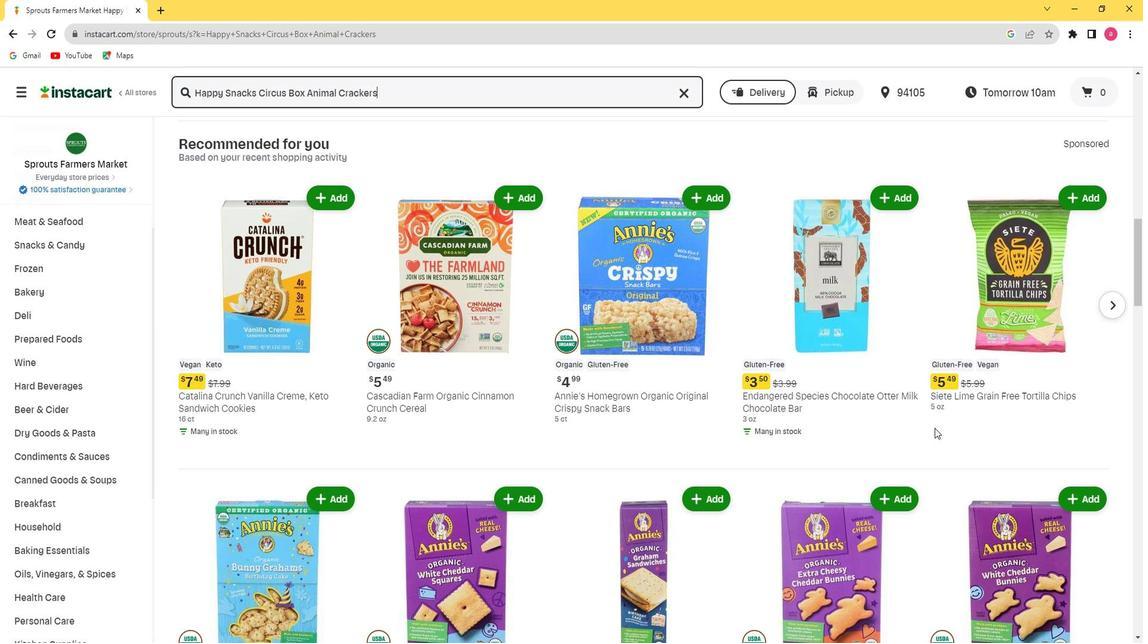 
Action: Mouse moved to (247, 484)
Screenshot: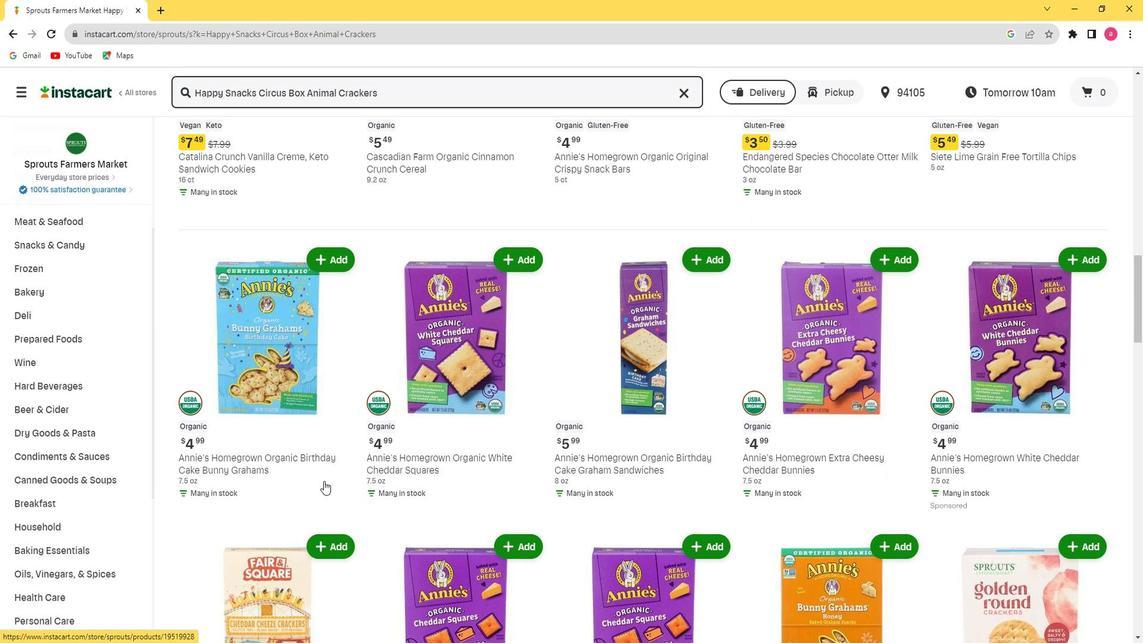 
Action: Mouse scrolled (247, 483) with delta (0, 0)
Screenshot: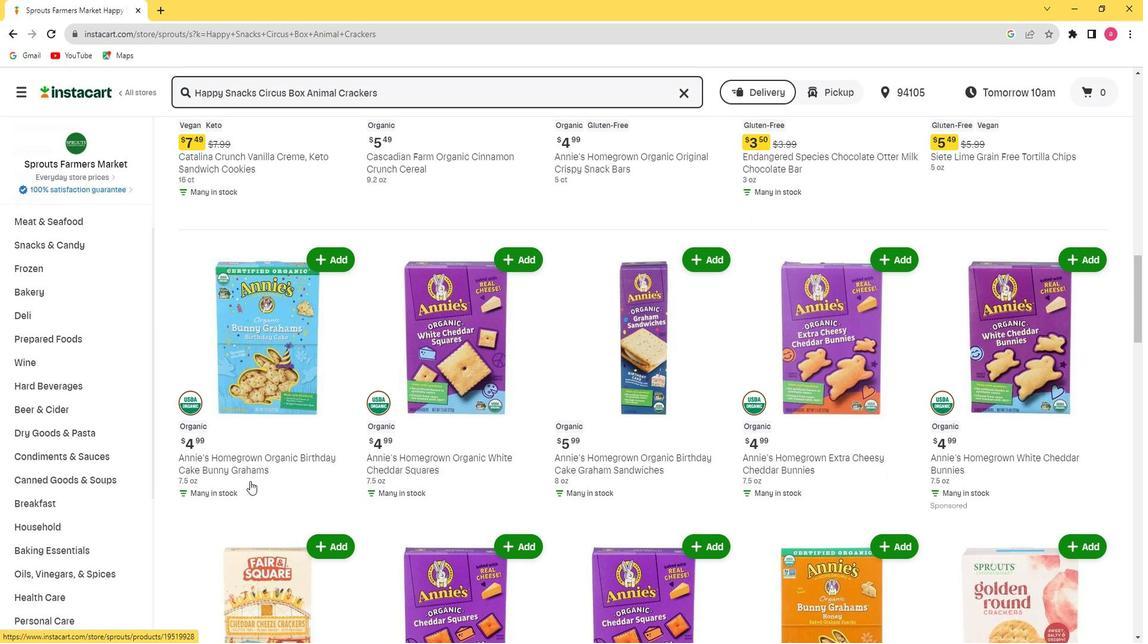 
Action: Mouse scrolled (247, 483) with delta (0, 0)
Screenshot: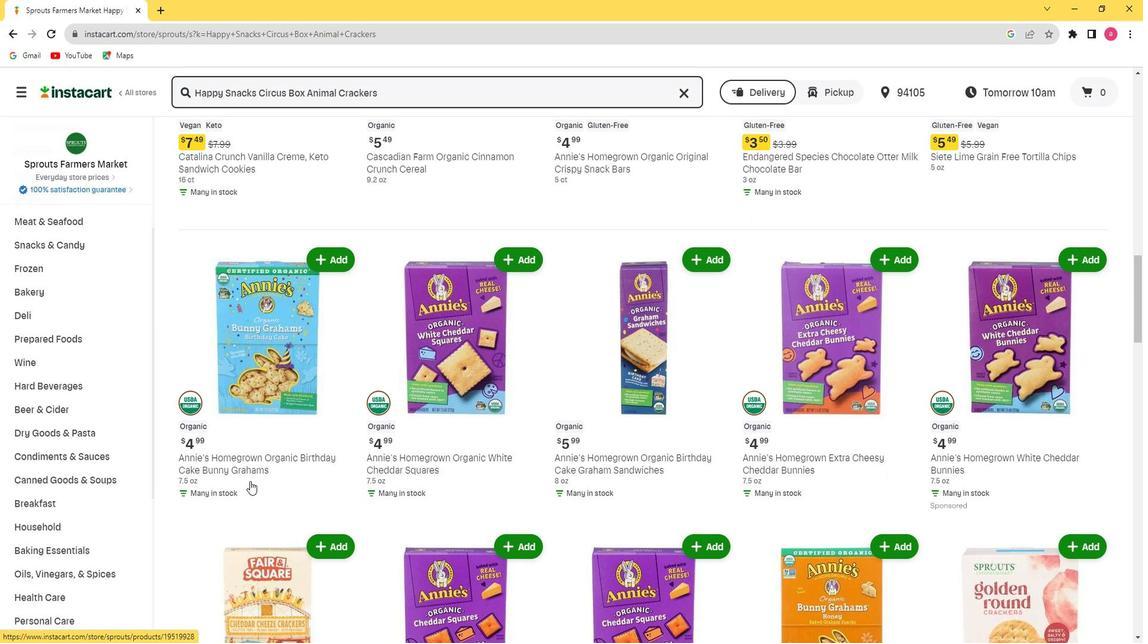 
Action: Mouse scrolled (247, 483) with delta (0, 0)
Screenshot: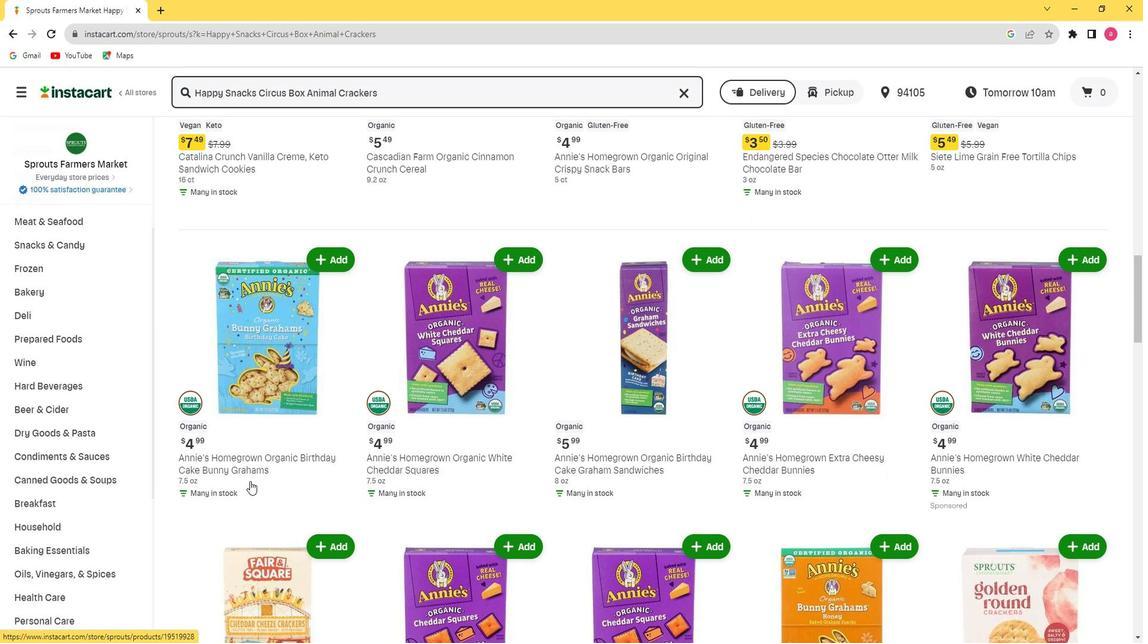 
Action: Mouse scrolled (247, 483) with delta (0, 0)
Screenshot: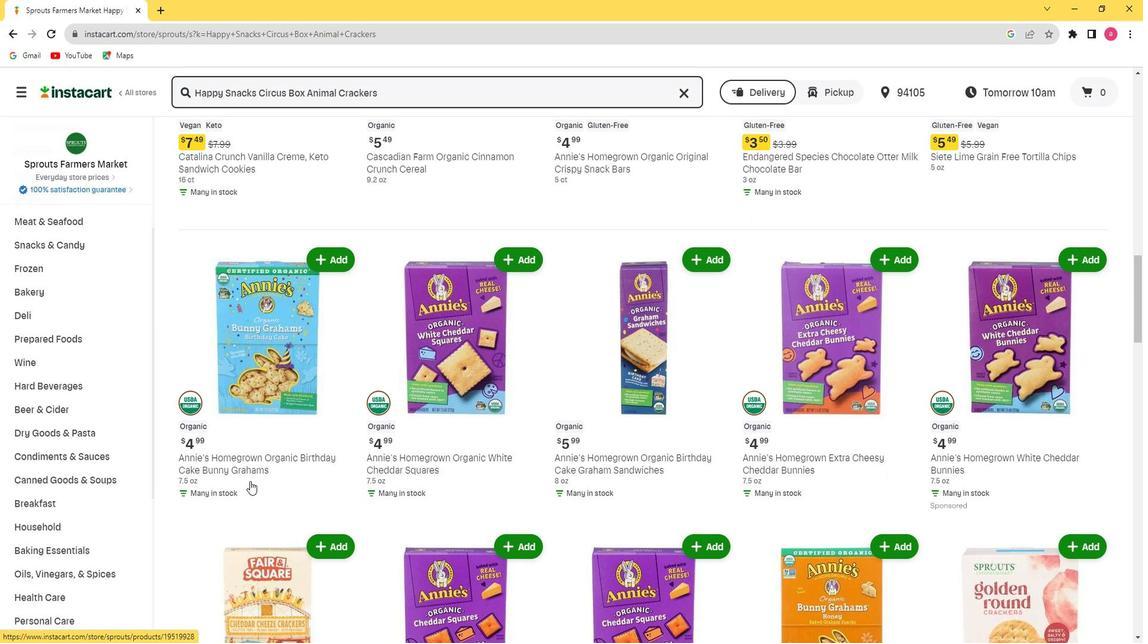 
Action: Mouse moved to (906, 510)
Screenshot: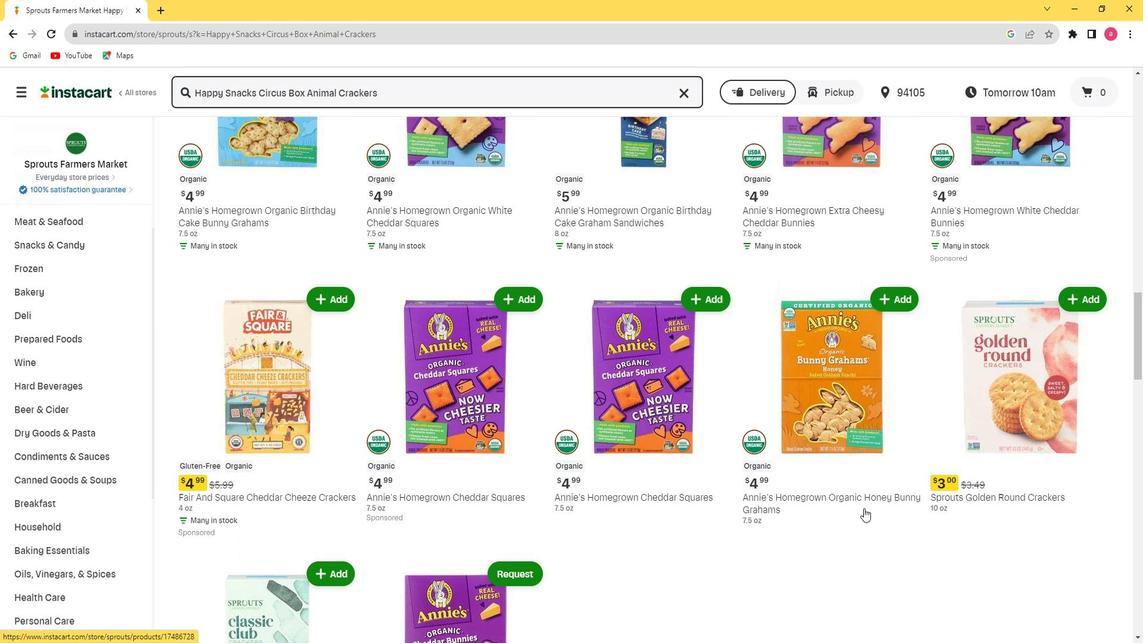 
Action: Mouse scrolled (906, 510) with delta (0, 0)
Screenshot: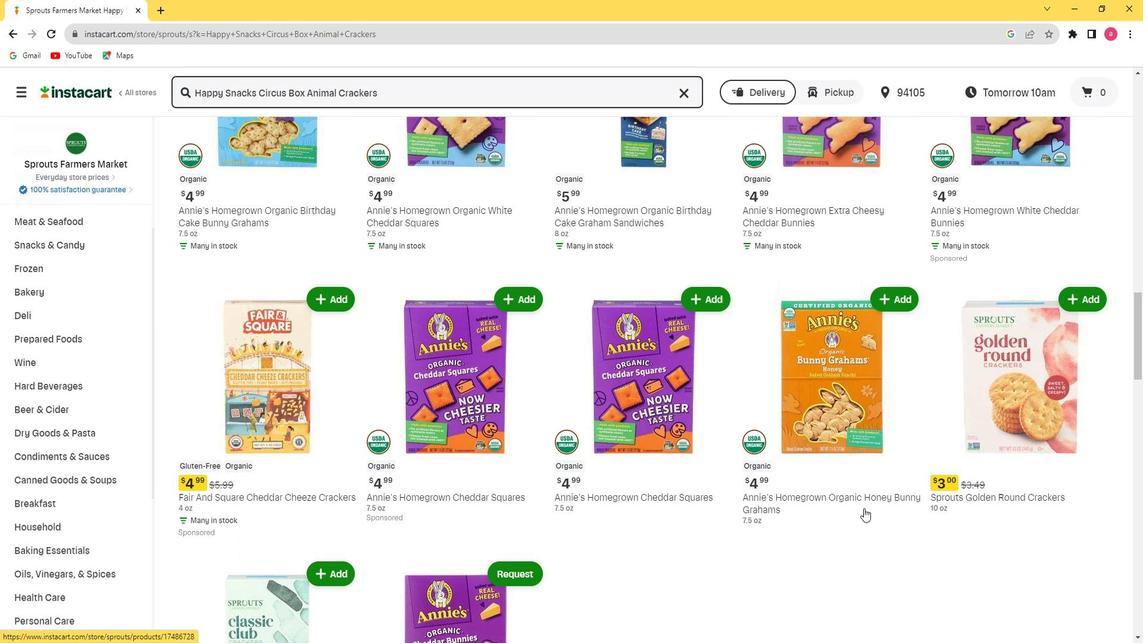 
Action: Mouse moved to (907, 511)
Screenshot: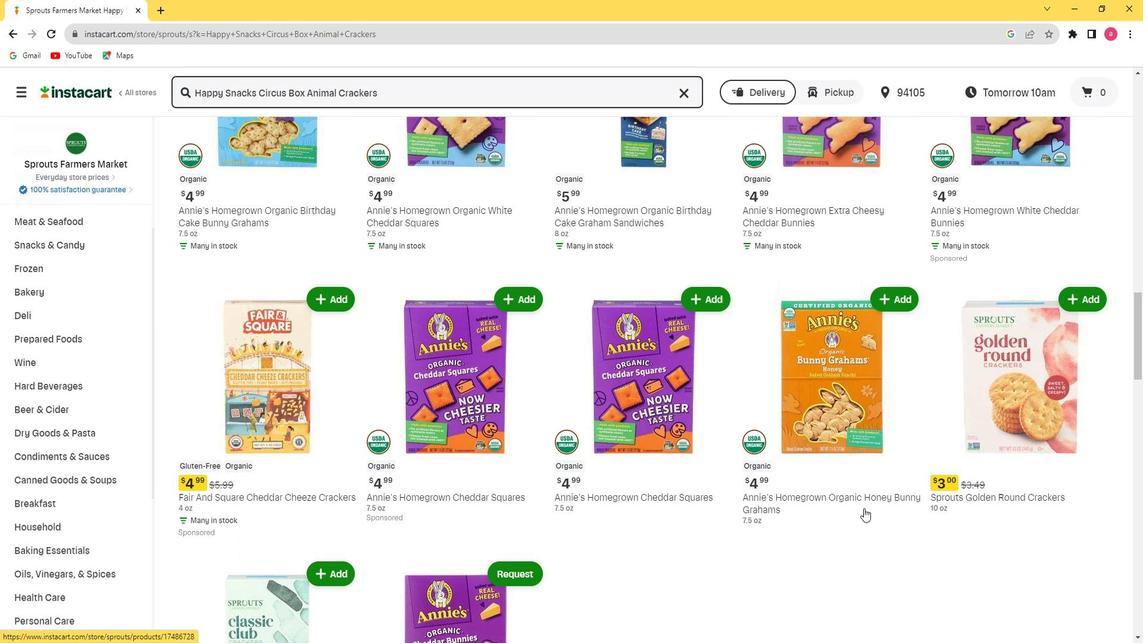 
Action: Mouse scrolled (907, 510) with delta (0, 0)
Screenshot: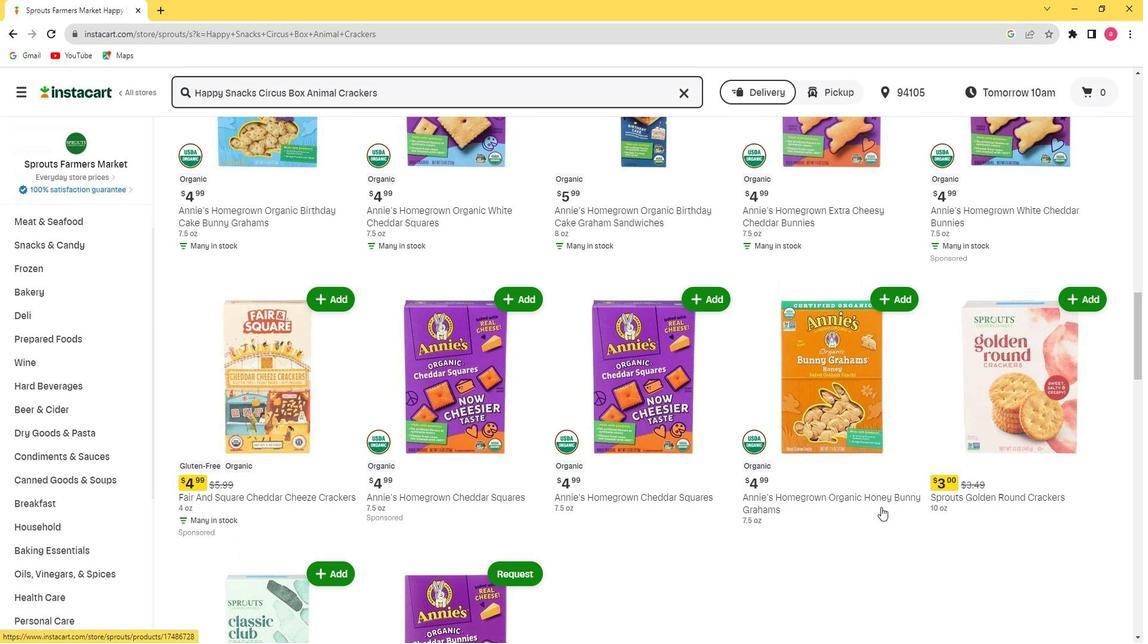 
Action: Mouse scrolled (907, 510) with delta (0, 0)
Screenshot: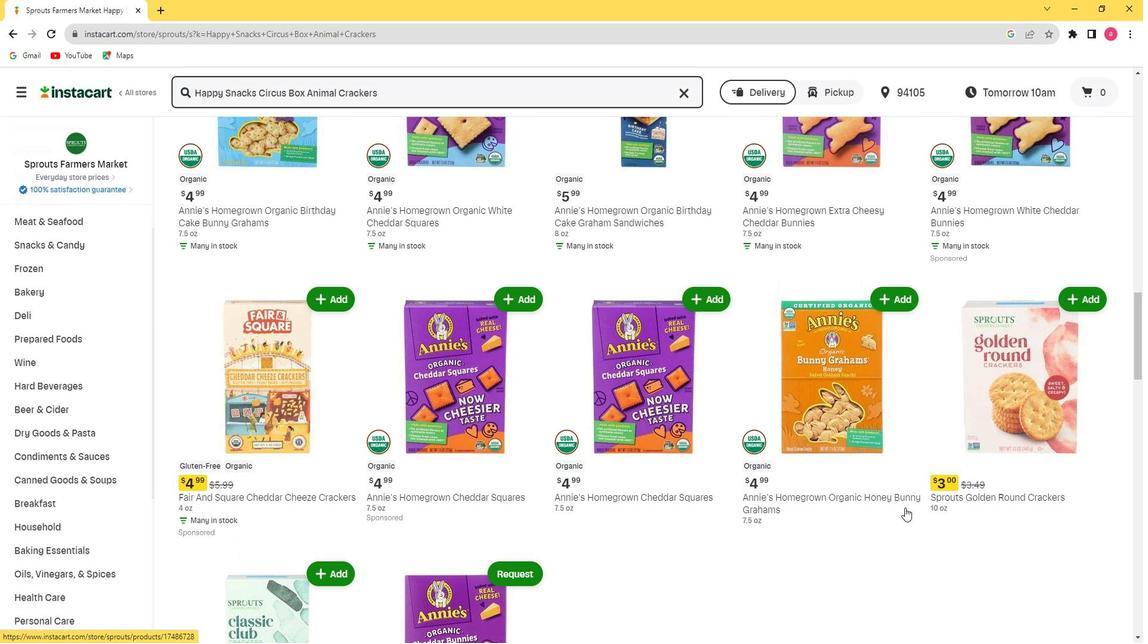 
Action: Mouse scrolled (907, 510) with delta (0, 0)
Screenshot: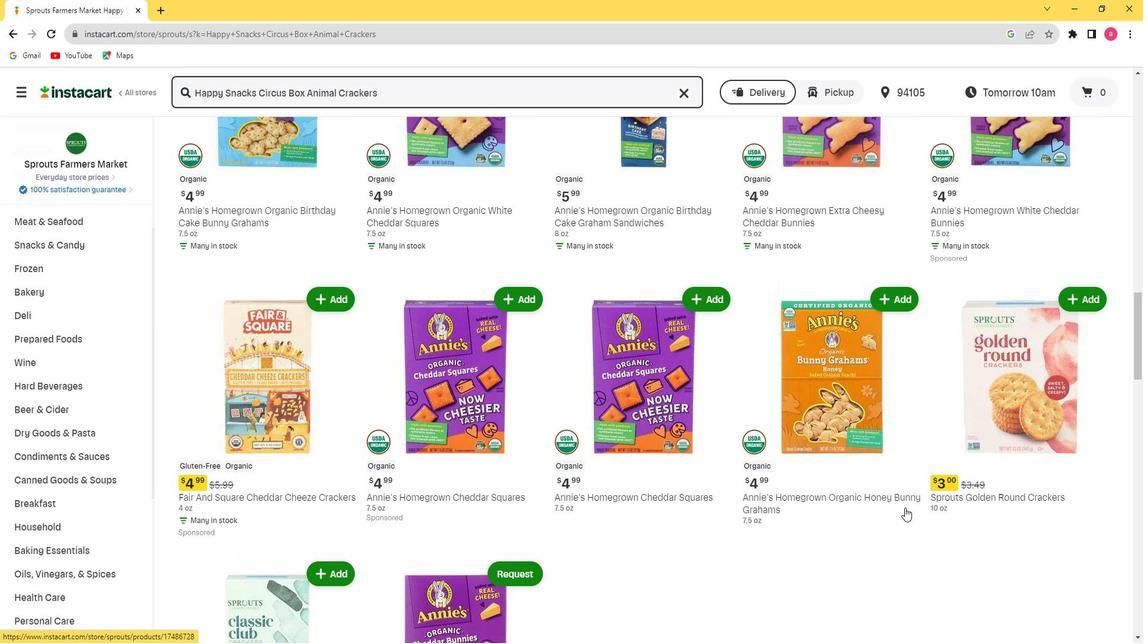 
Action: Mouse moved to (242, 517)
Screenshot: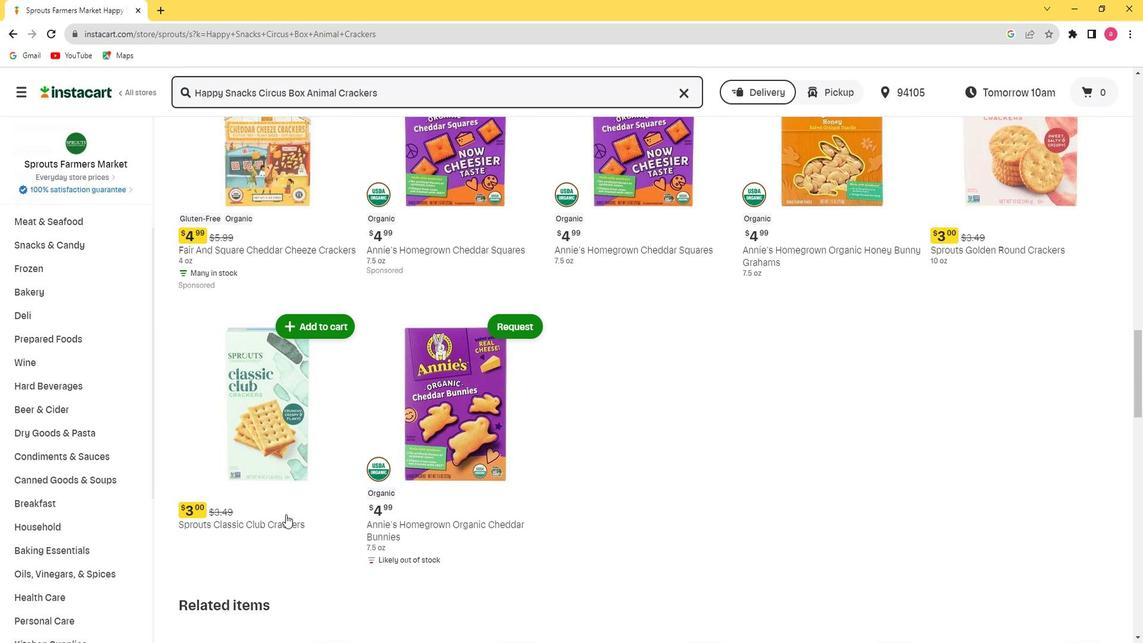 
Action: Mouse scrolled (242, 517) with delta (0, 0)
Screenshot: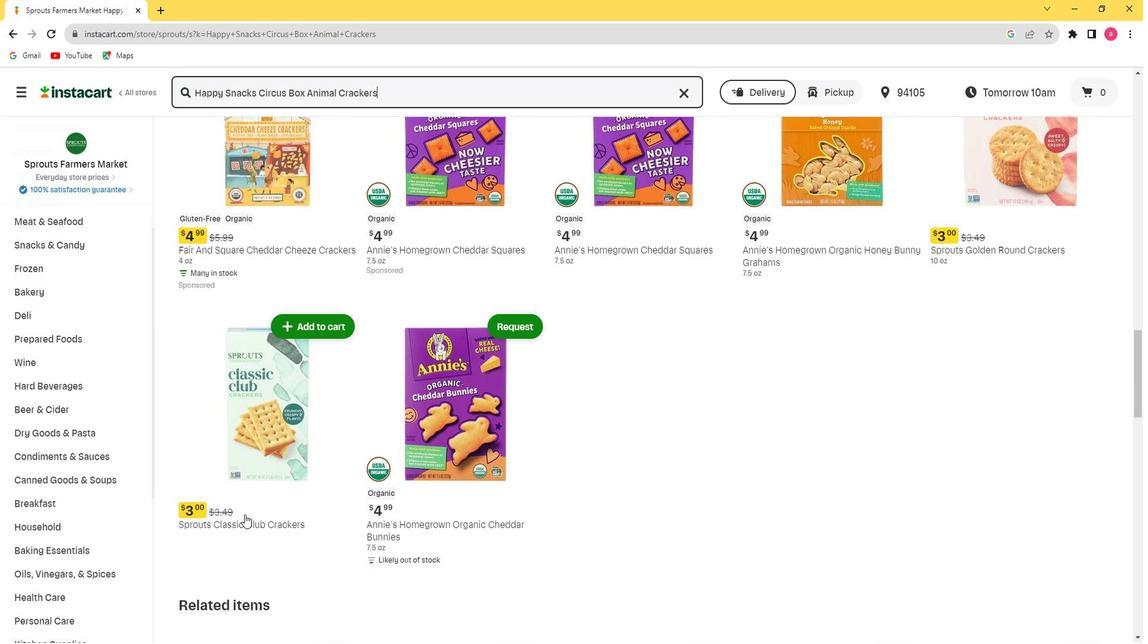 
Action: Mouse scrolled (242, 517) with delta (0, 0)
Screenshot: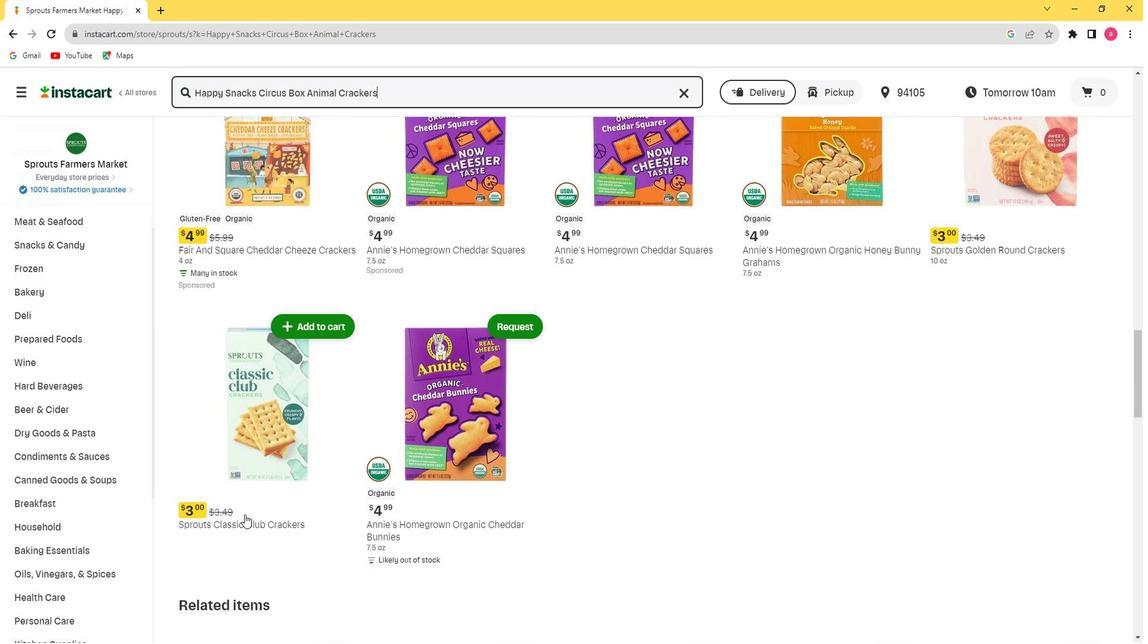 
Action: Mouse scrolled (242, 517) with delta (0, 0)
Screenshot: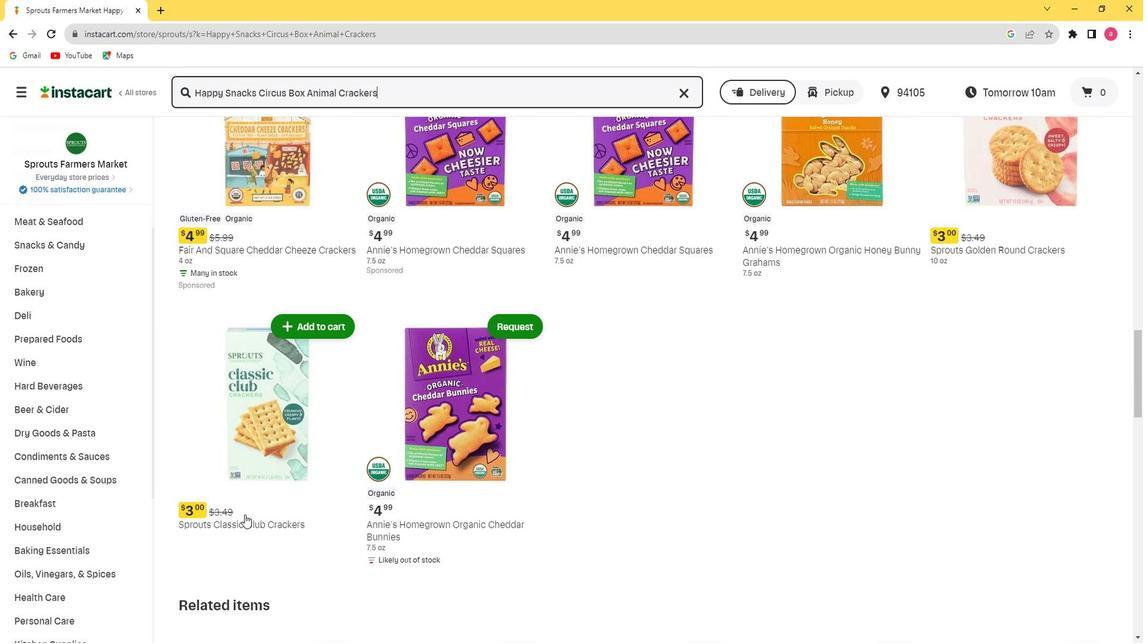 
Action: Mouse scrolled (242, 517) with delta (0, 0)
Screenshot: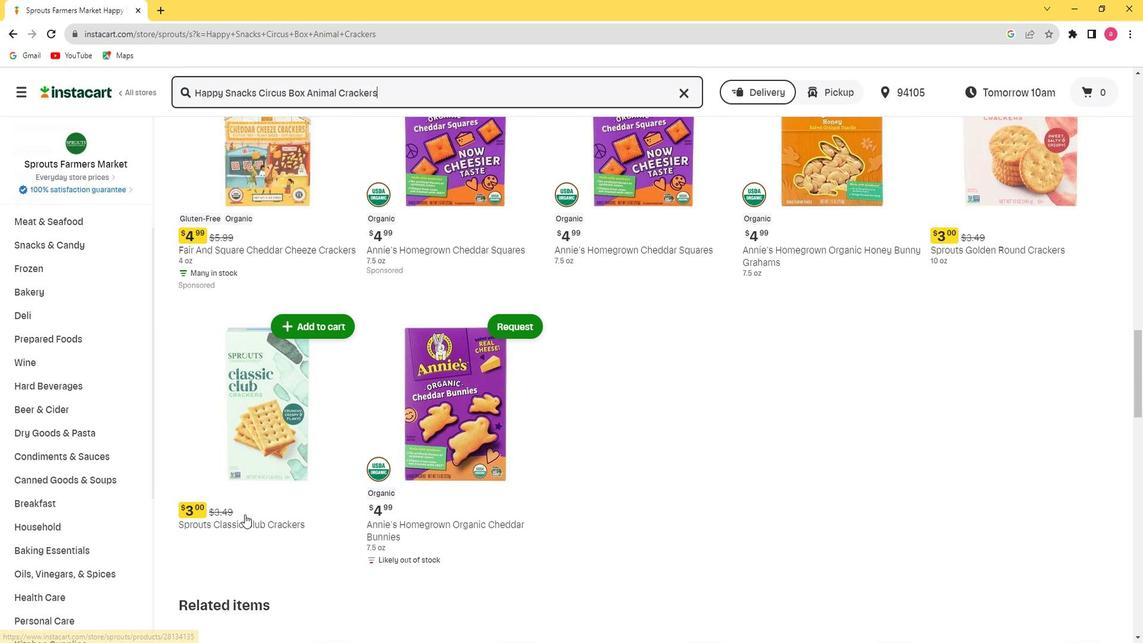 
Action: Mouse scrolled (242, 517) with delta (0, 0)
Screenshot: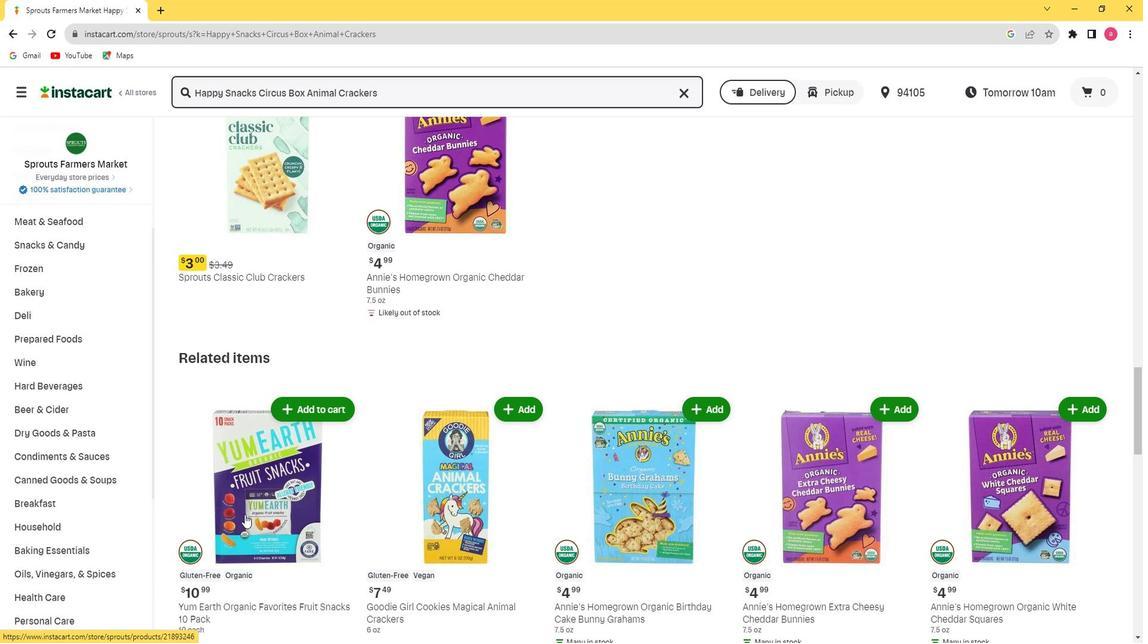 
Action: Mouse scrolled (242, 517) with delta (0, 0)
Screenshot: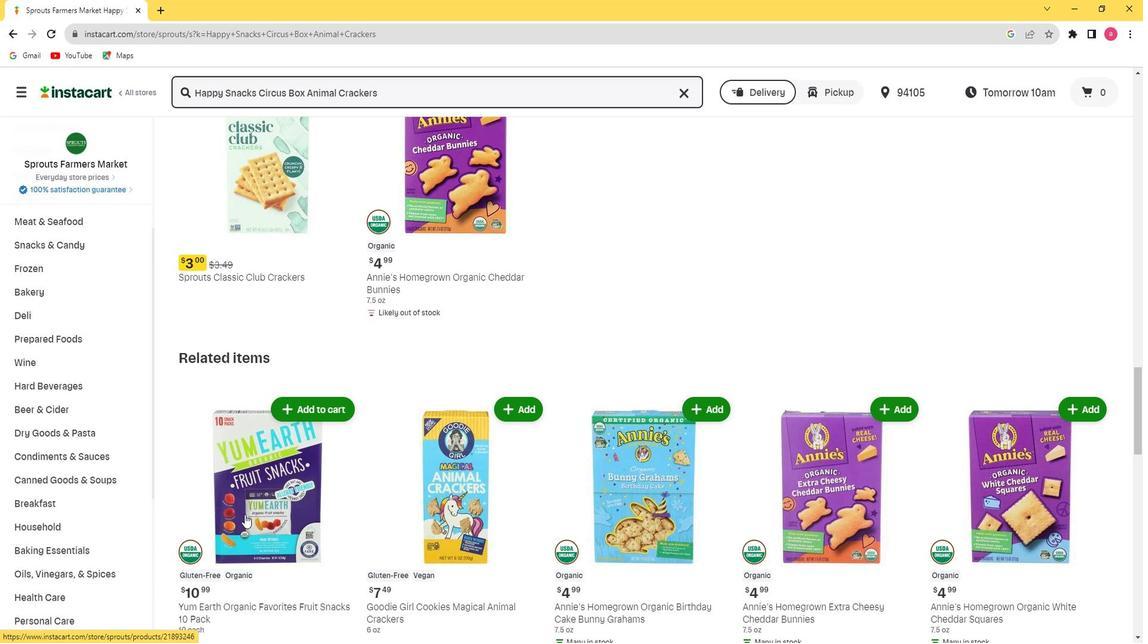
Action: Mouse moved to (906, 504)
Screenshot: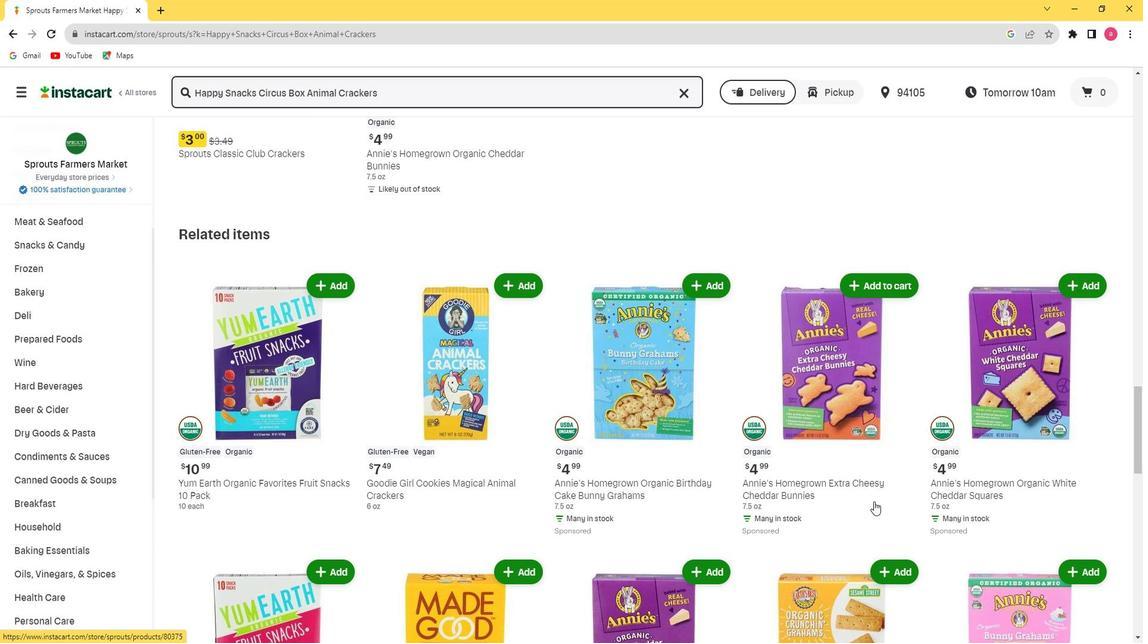 
Action: Mouse scrolled (906, 504) with delta (0, 0)
Screenshot: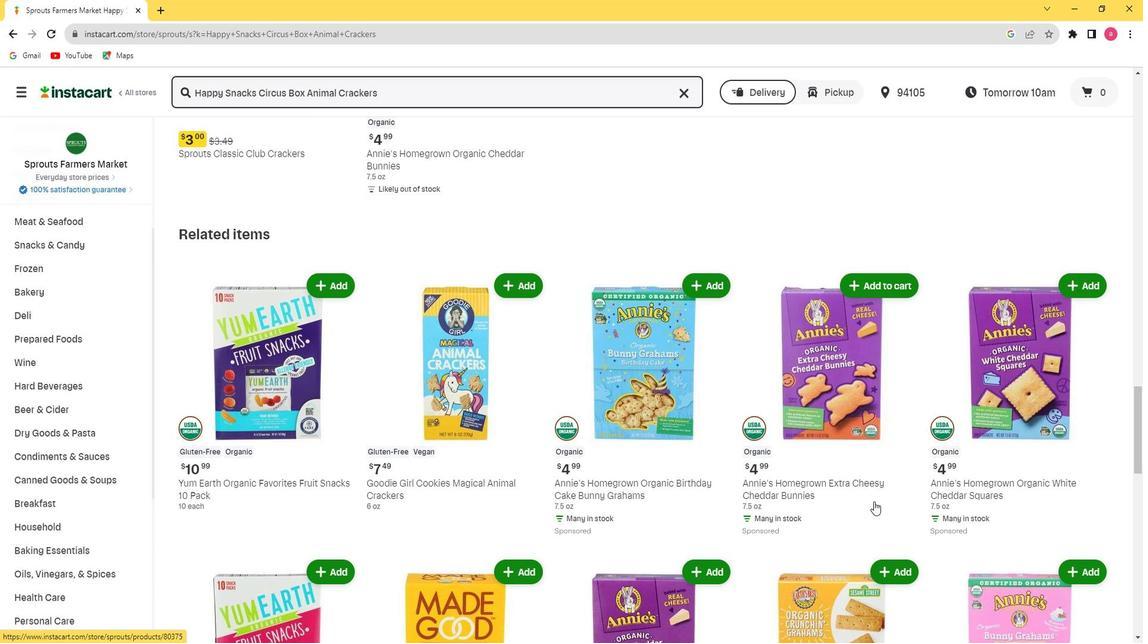 
Action: Mouse moved to (909, 504)
Screenshot: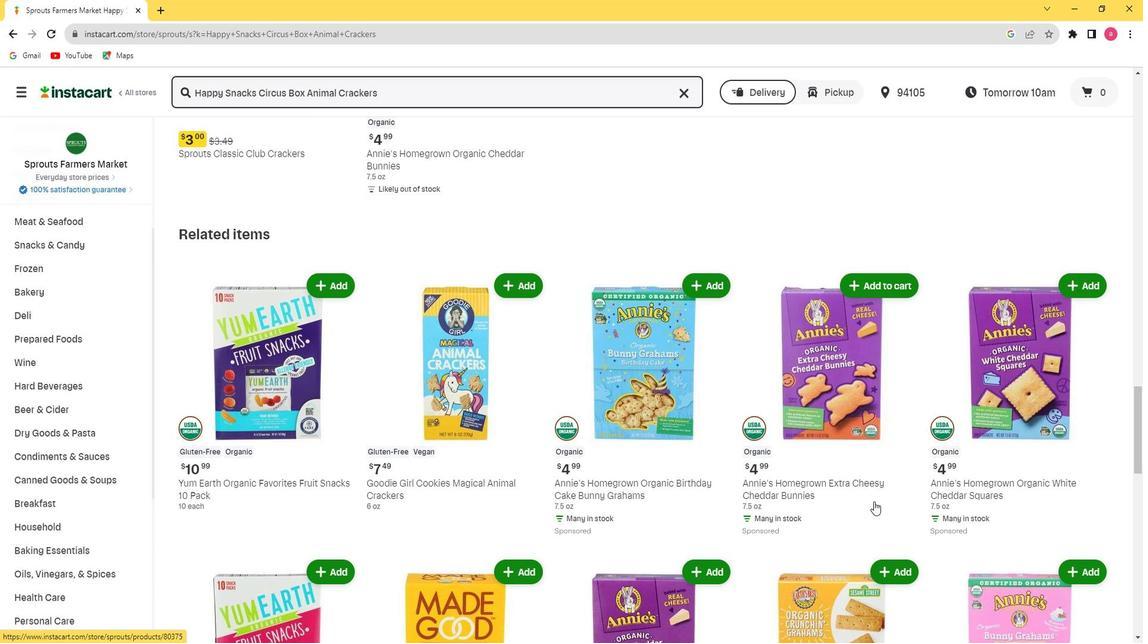 
Action: Mouse scrolled (909, 504) with delta (0, 0)
Screenshot: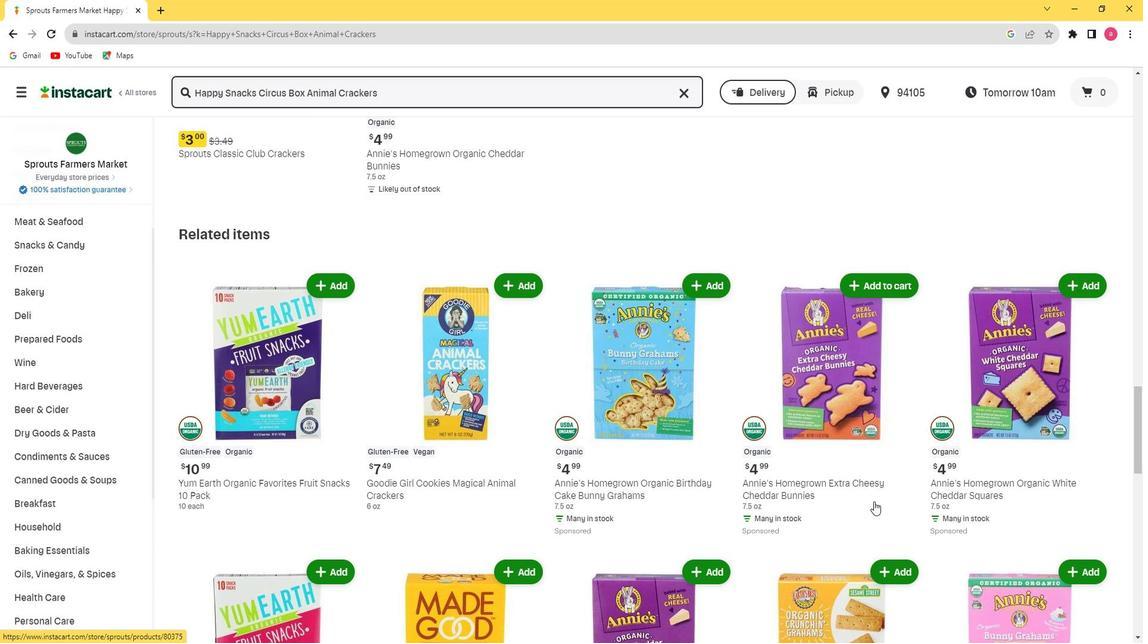 
Action: Mouse scrolled (909, 504) with delta (0, 0)
Screenshot: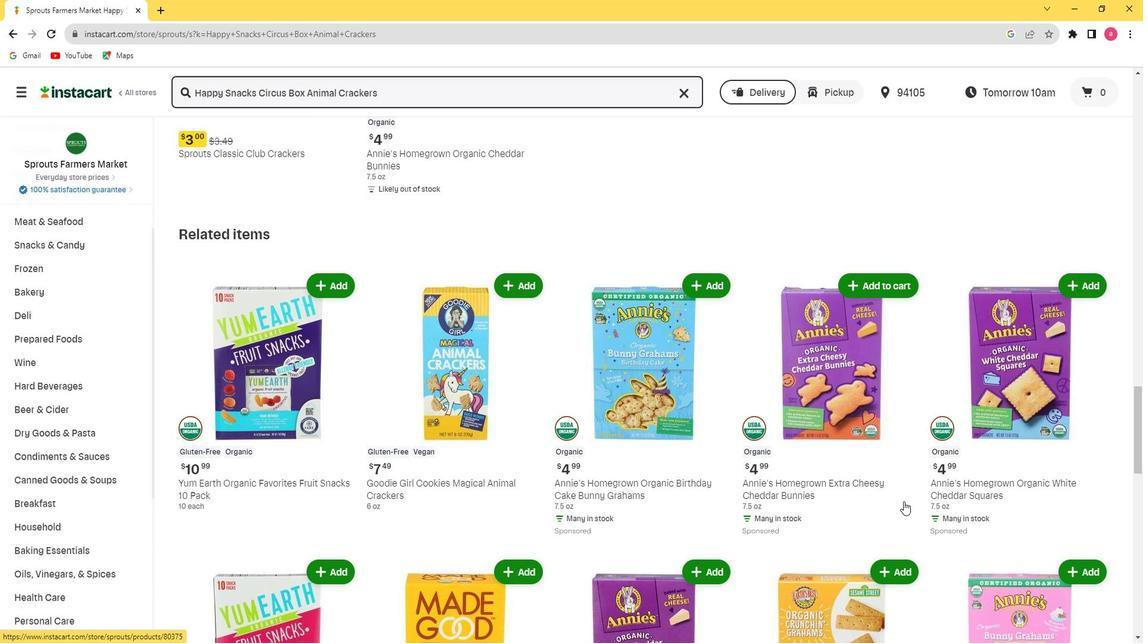 
Action: Mouse scrolled (909, 504) with delta (0, 0)
Screenshot: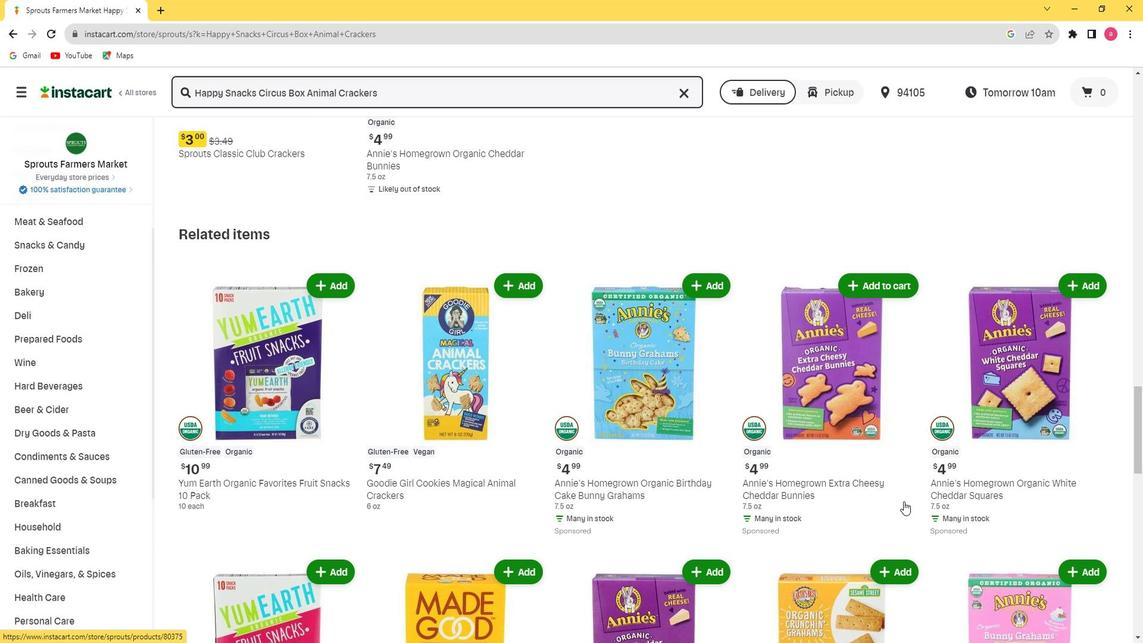 
Action: Mouse moved to (329, 521)
Screenshot: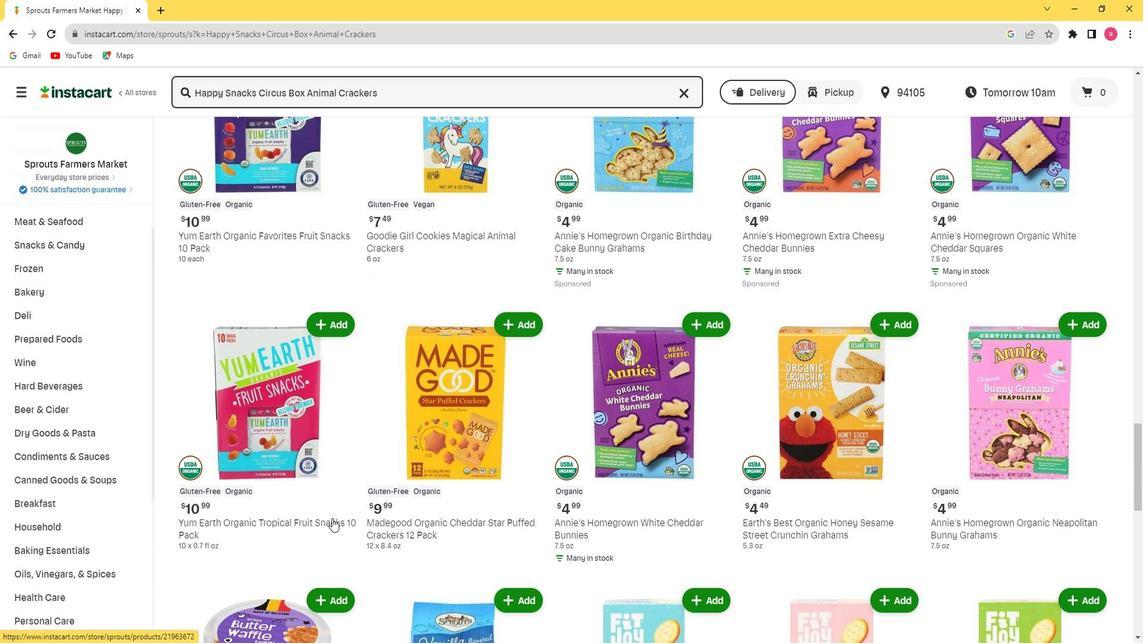 
Action: Mouse scrolled (329, 520) with delta (0, 0)
Screenshot: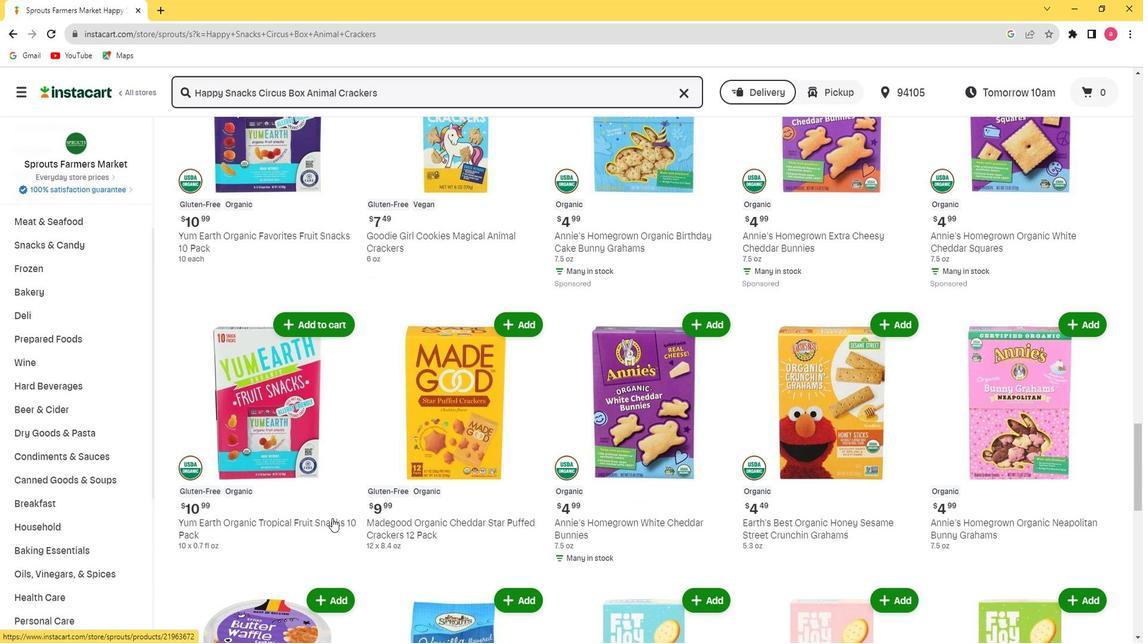 
Action: Mouse scrolled (329, 520) with delta (0, 0)
Screenshot: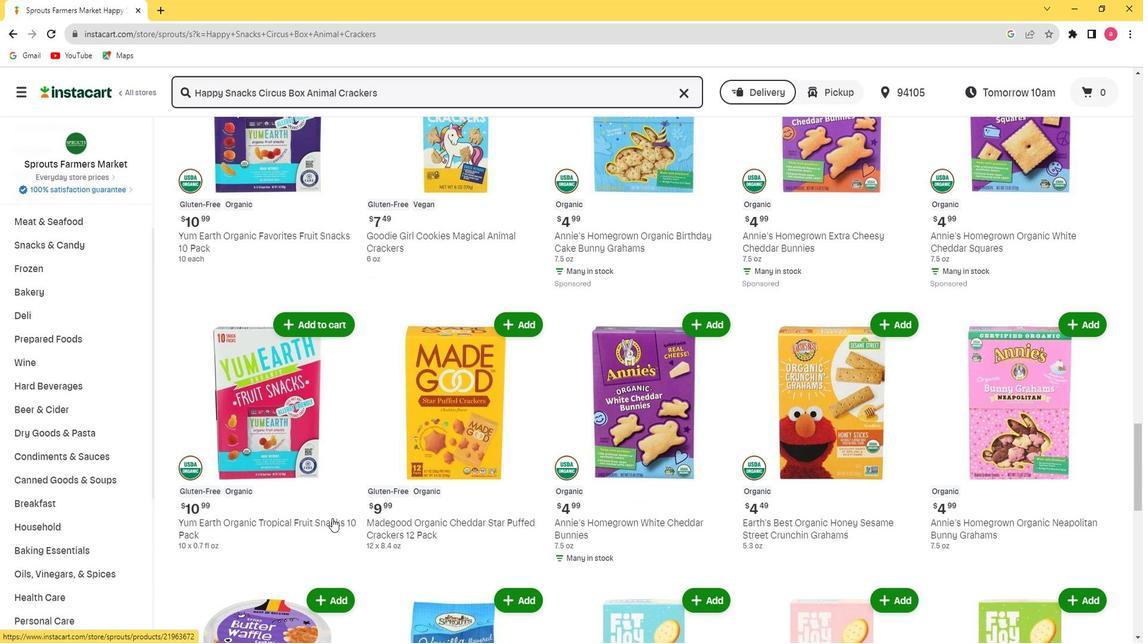 
Action: Mouse scrolled (329, 520) with delta (0, 0)
Screenshot: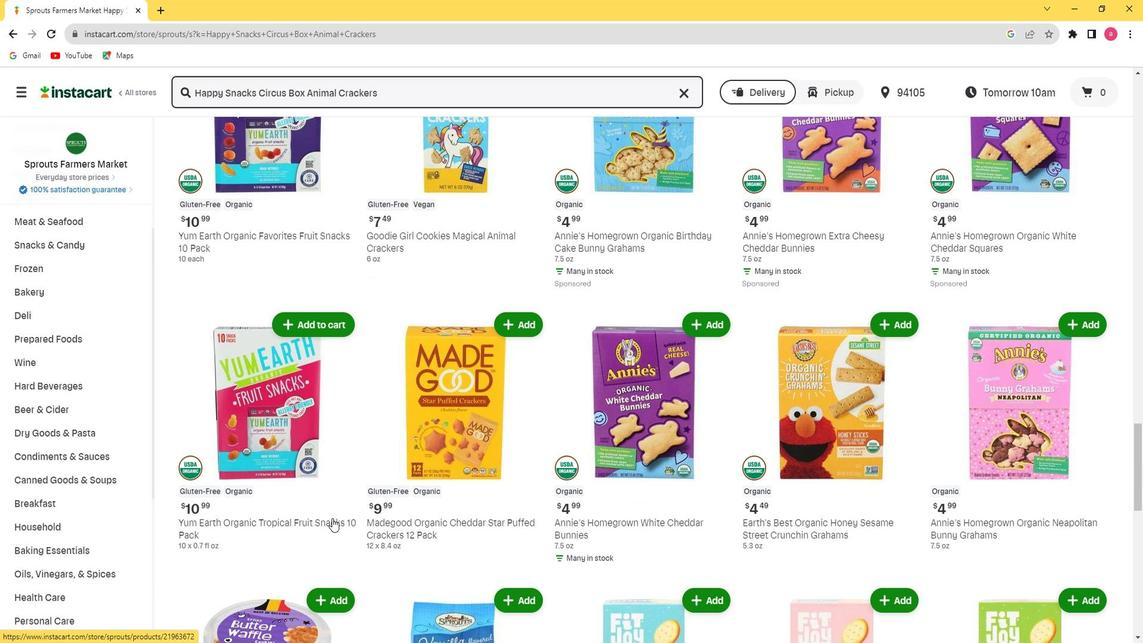 
Action: Mouse scrolled (329, 520) with delta (0, 0)
Screenshot: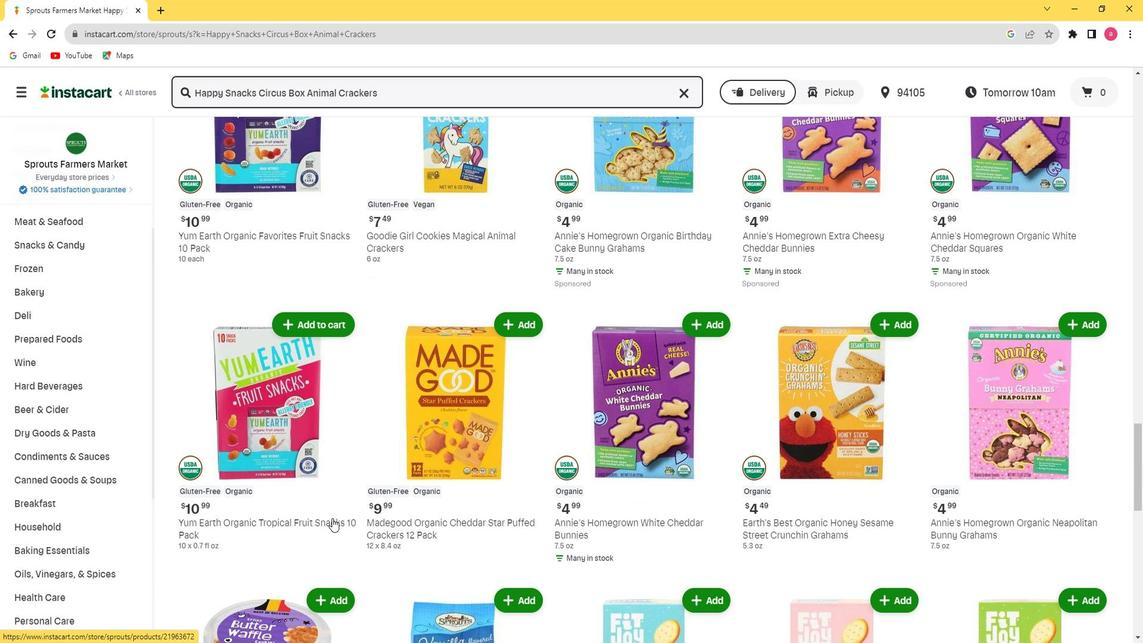 
Action: Mouse scrolled (329, 520) with delta (0, 0)
Screenshot: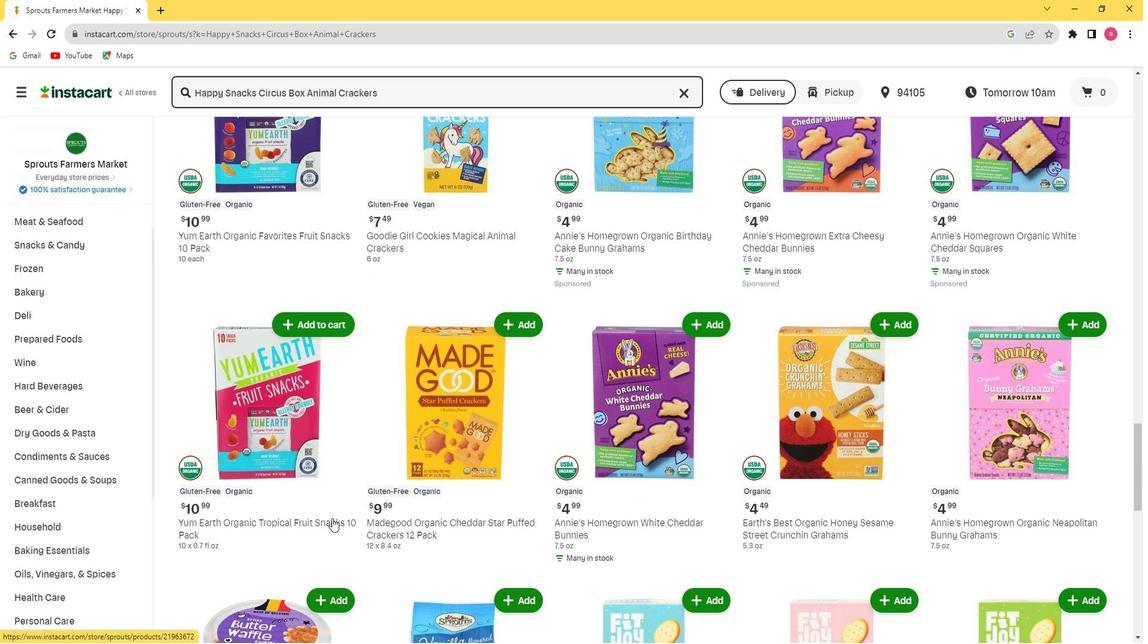
Action: Mouse moved to (931, 516)
Screenshot: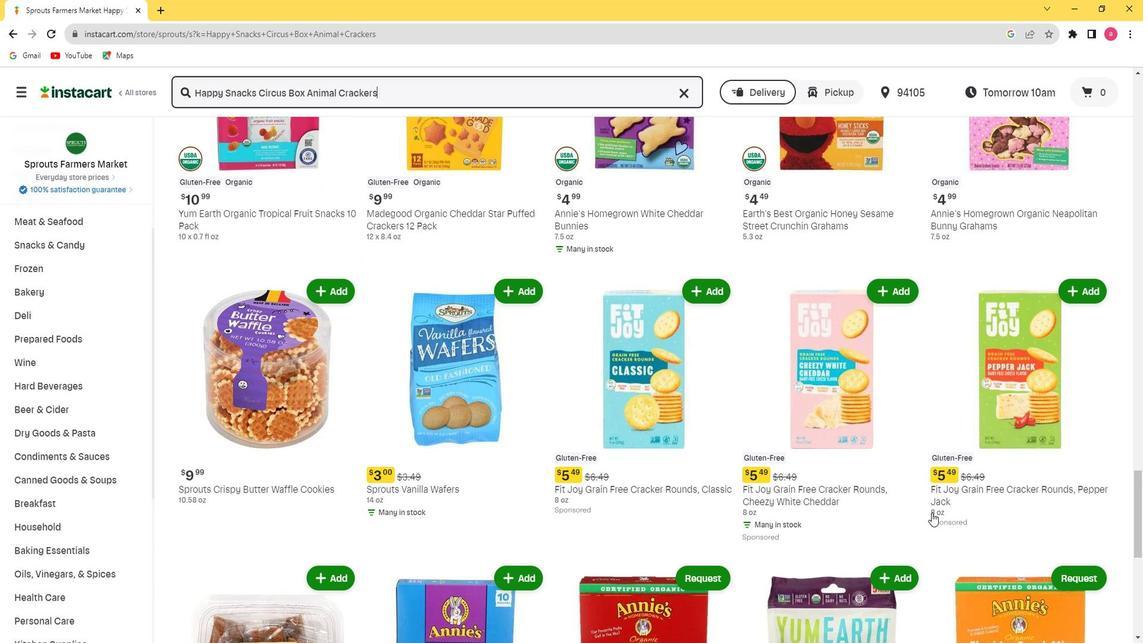 
Action: Mouse scrolled (931, 515) with delta (0, 0)
Screenshot: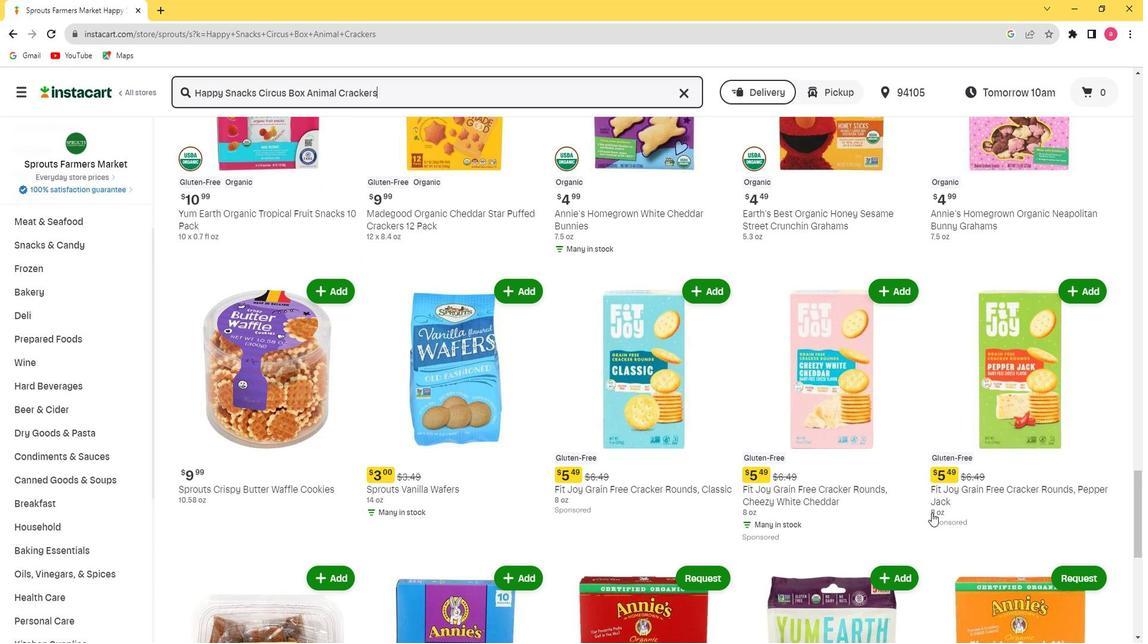 
Action: Mouse scrolled (931, 515) with delta (0, 0)
Screenshot: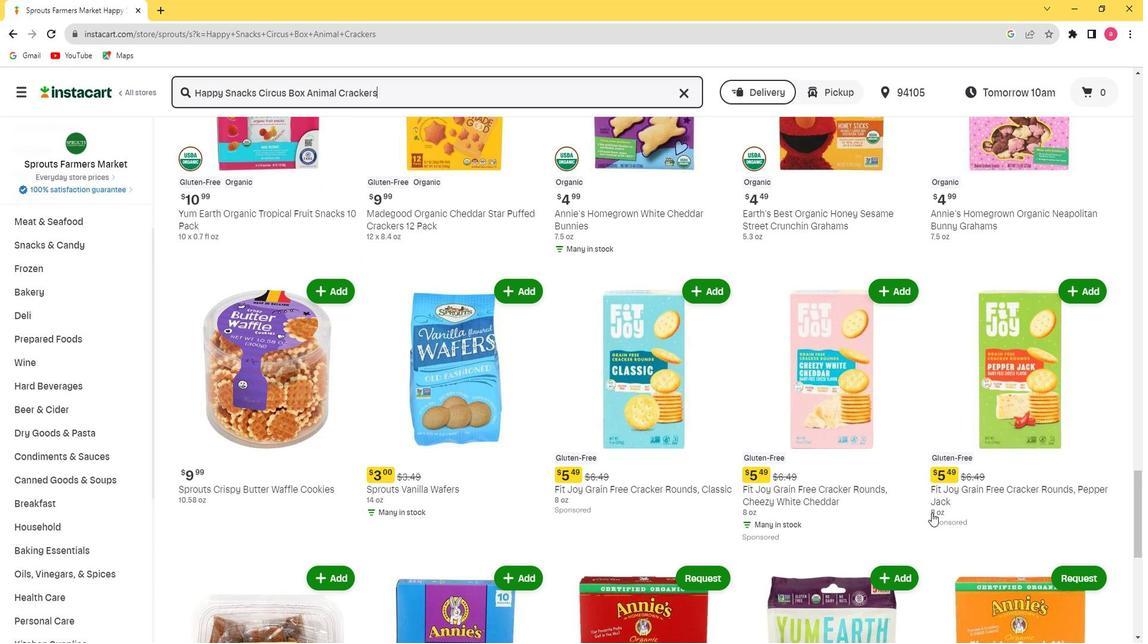 
Action: Mouse scrolled (931, 515) with delta (0, 0)
Screenshot: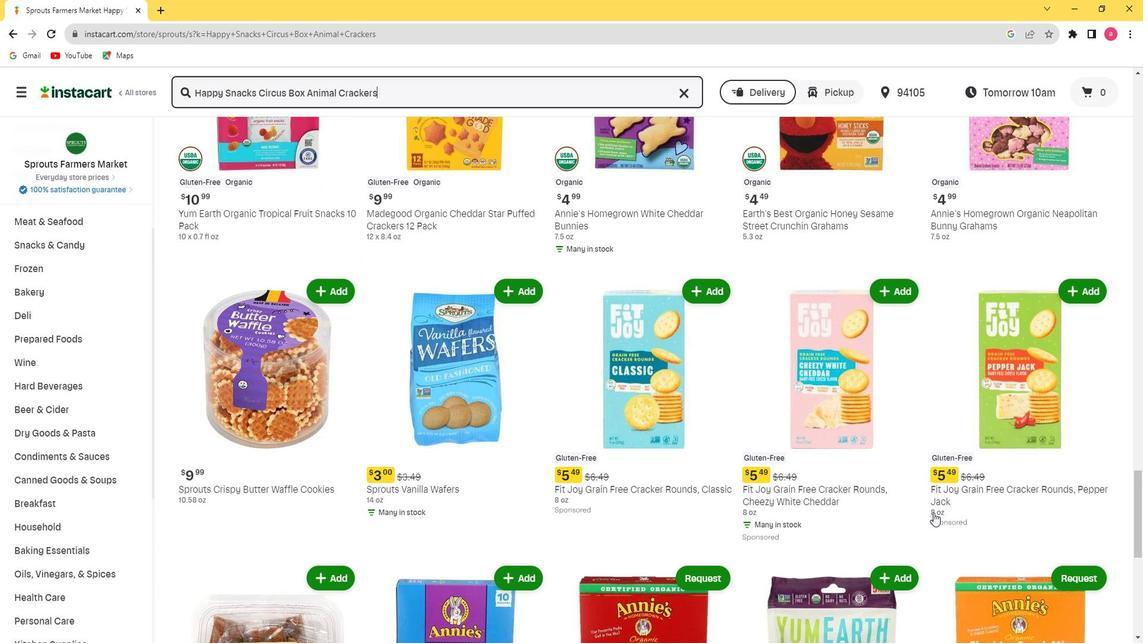 
Action: Mouse scrolled (931, 515) with delta (0, 0)
Screenshot: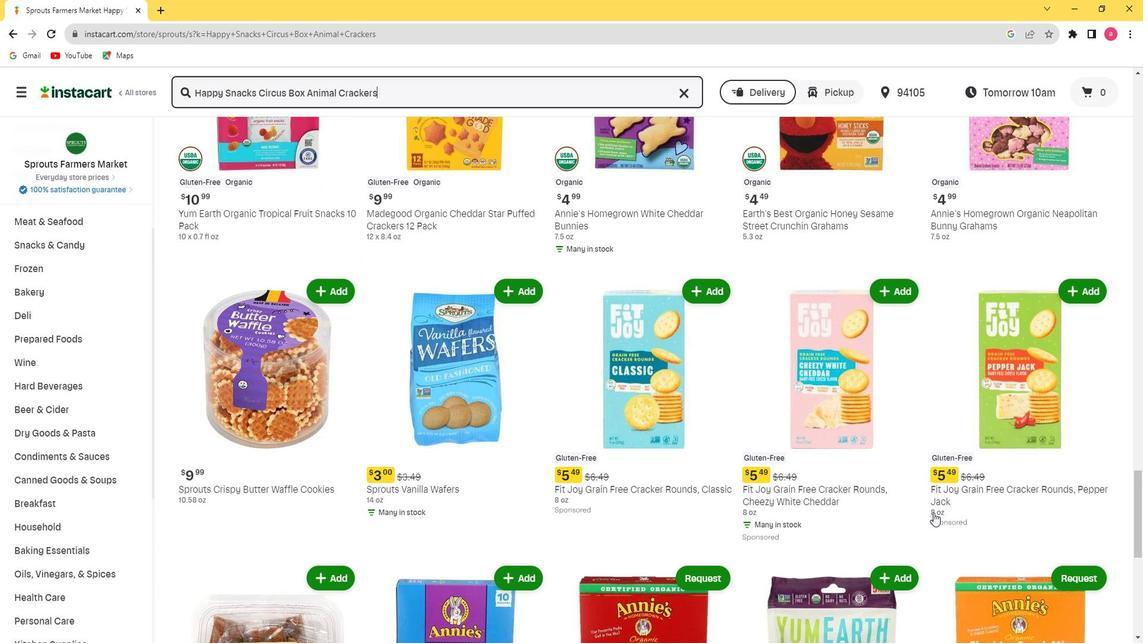 
Action: Mouse scrolled (931, 515) with delta (0, 0)
Screenshot: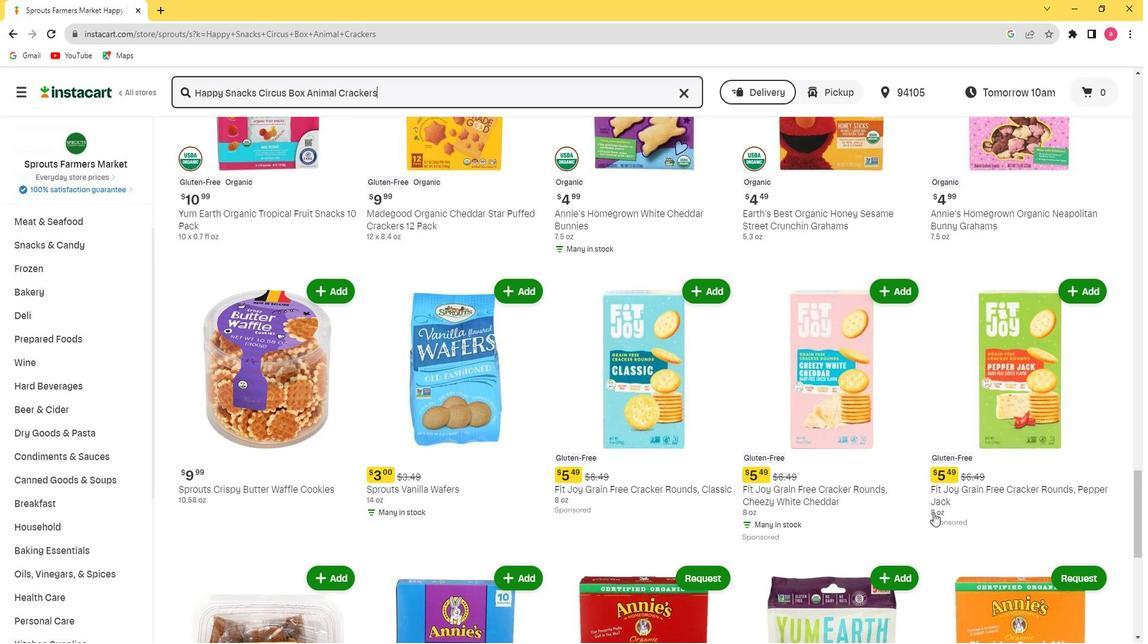 
Action: Mouse scrolled (931, 515) with delta (0, 0)
Screenshot: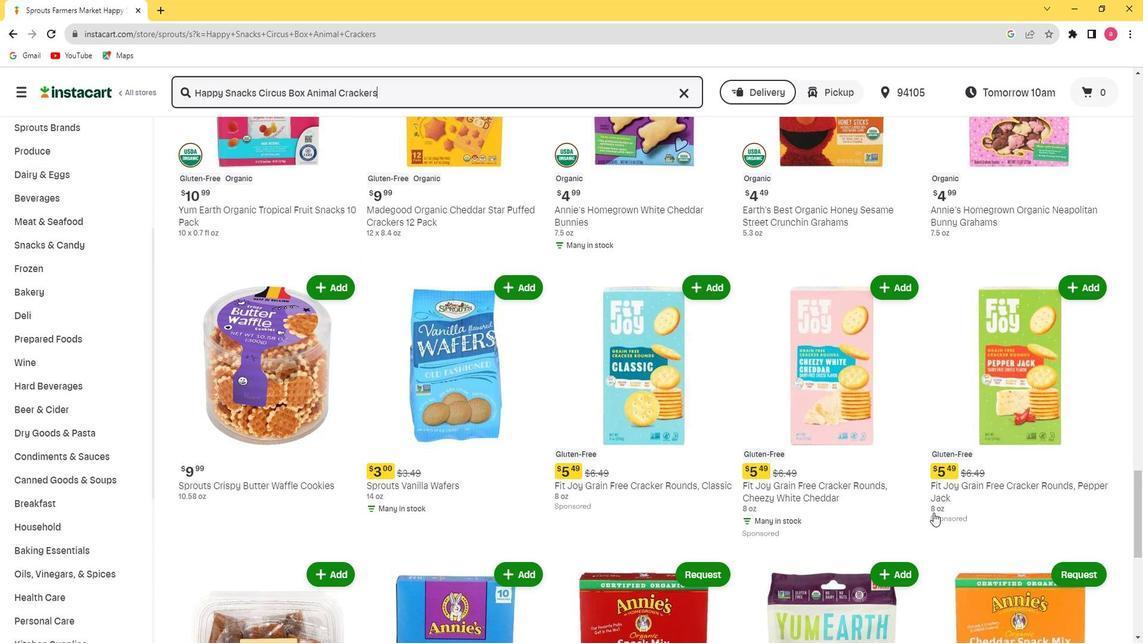 
Action: Mouse moved to (268, 473)
Screenshot: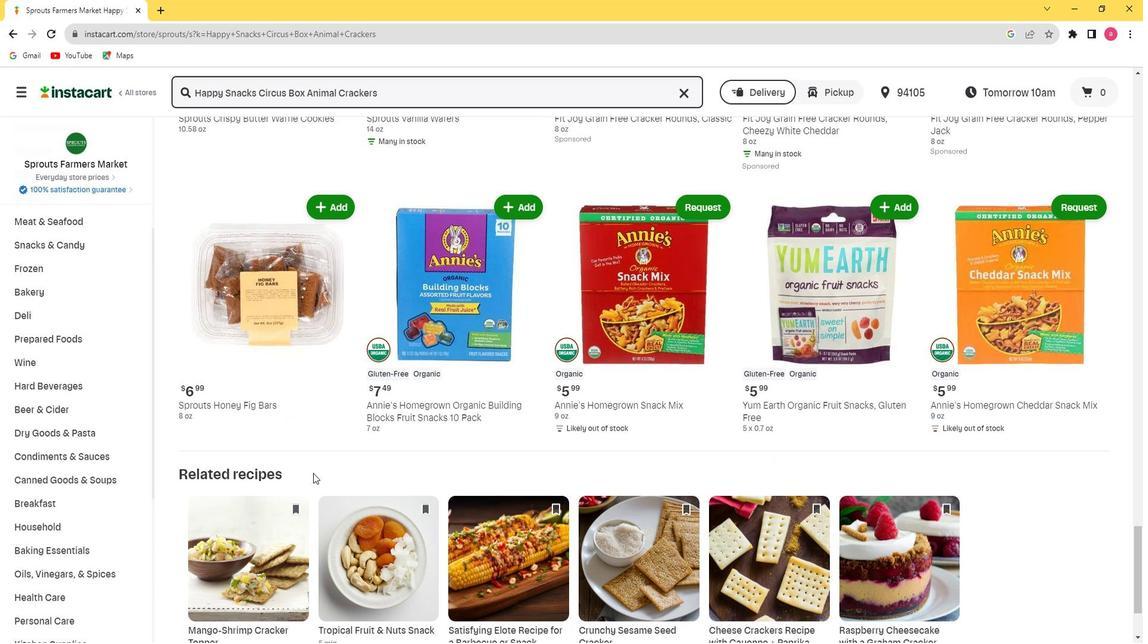 
Action: Mouse scrolled (268, 473) with delta (0, 0)
Screenshot: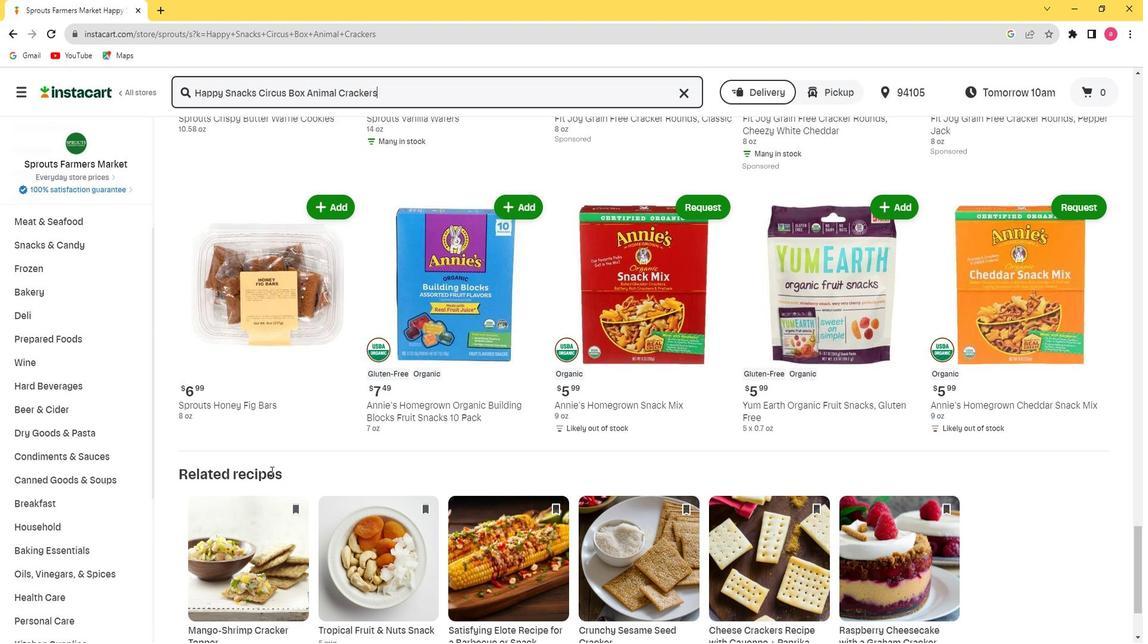
Action: Mouse scrolled (268, 473) with delta (0, 0)
Screenshot: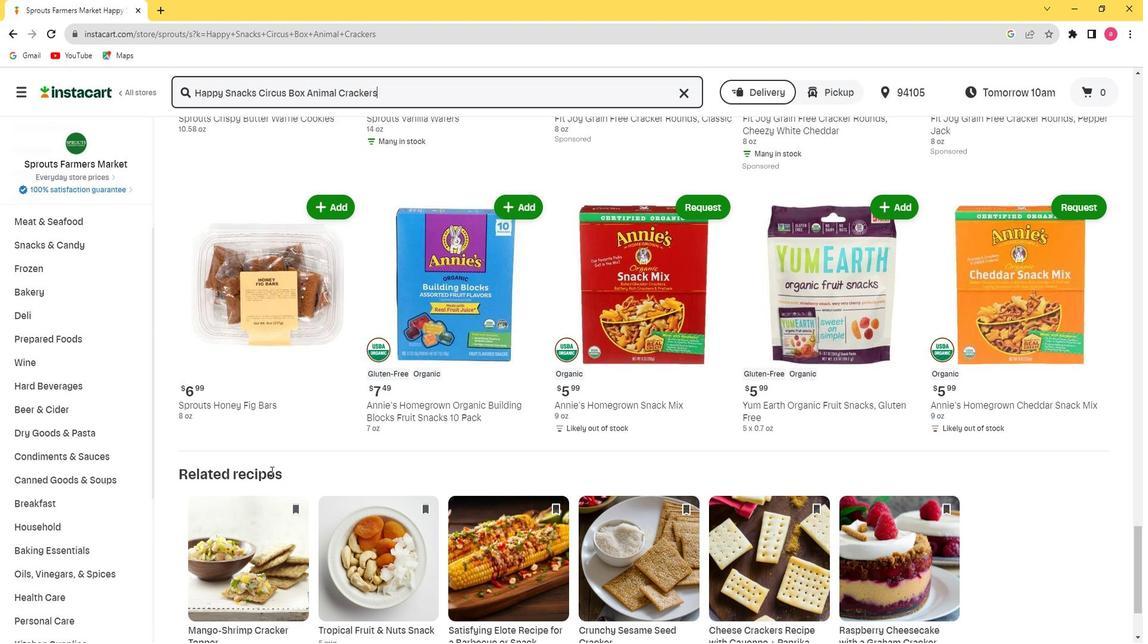 
Action: Mouse scrolled (268, 473) with delta (0, 0)
Screenshot: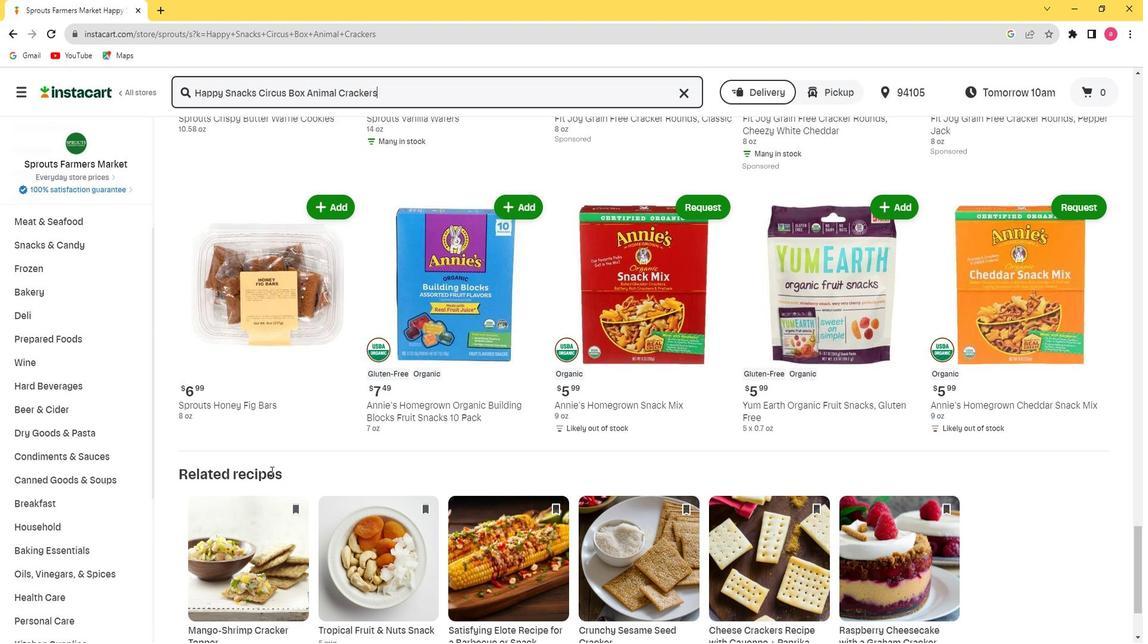 
Action: Mouse scrolled (268, 473) with delta (0, 0)
Screenshot: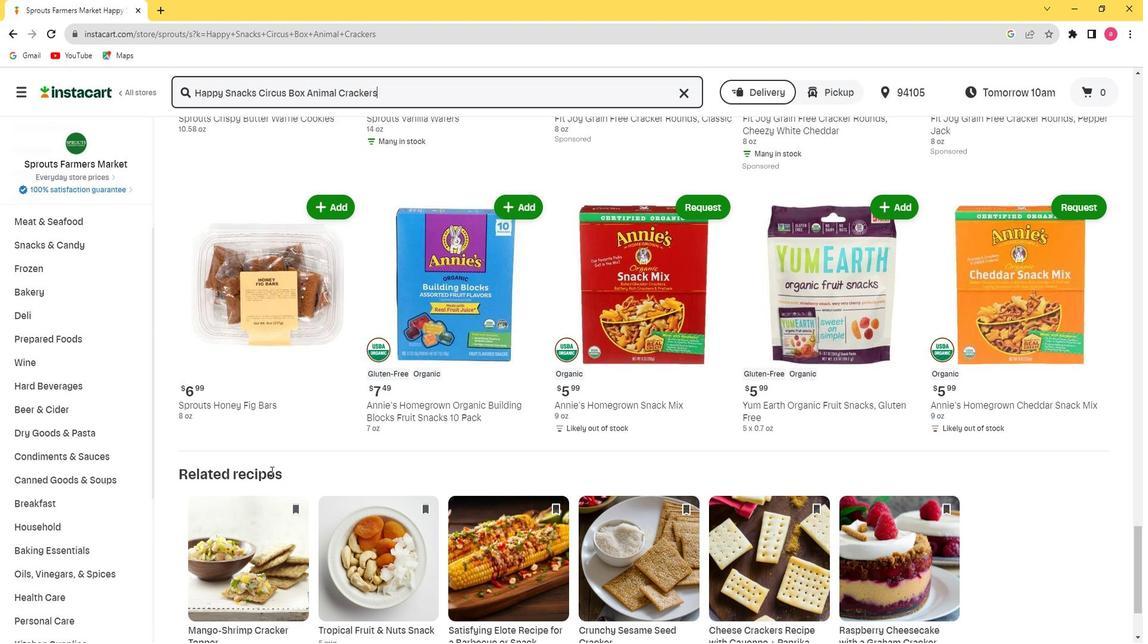 
Action: Mouse scrolled (268, 473) with delta (0, 0)
Screenshot: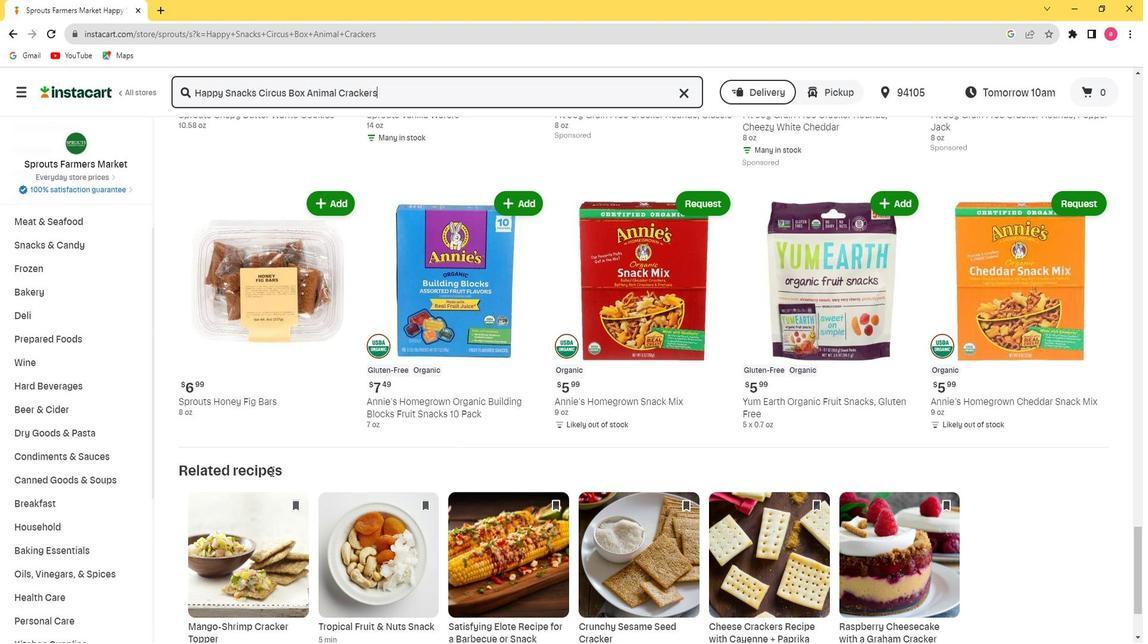 
